 Task: Create a due date automation trigger when advanced on, 2 hours before a card is due add basic without any labels.
Action: Mouse moved to (1231, 377)
Screenshot: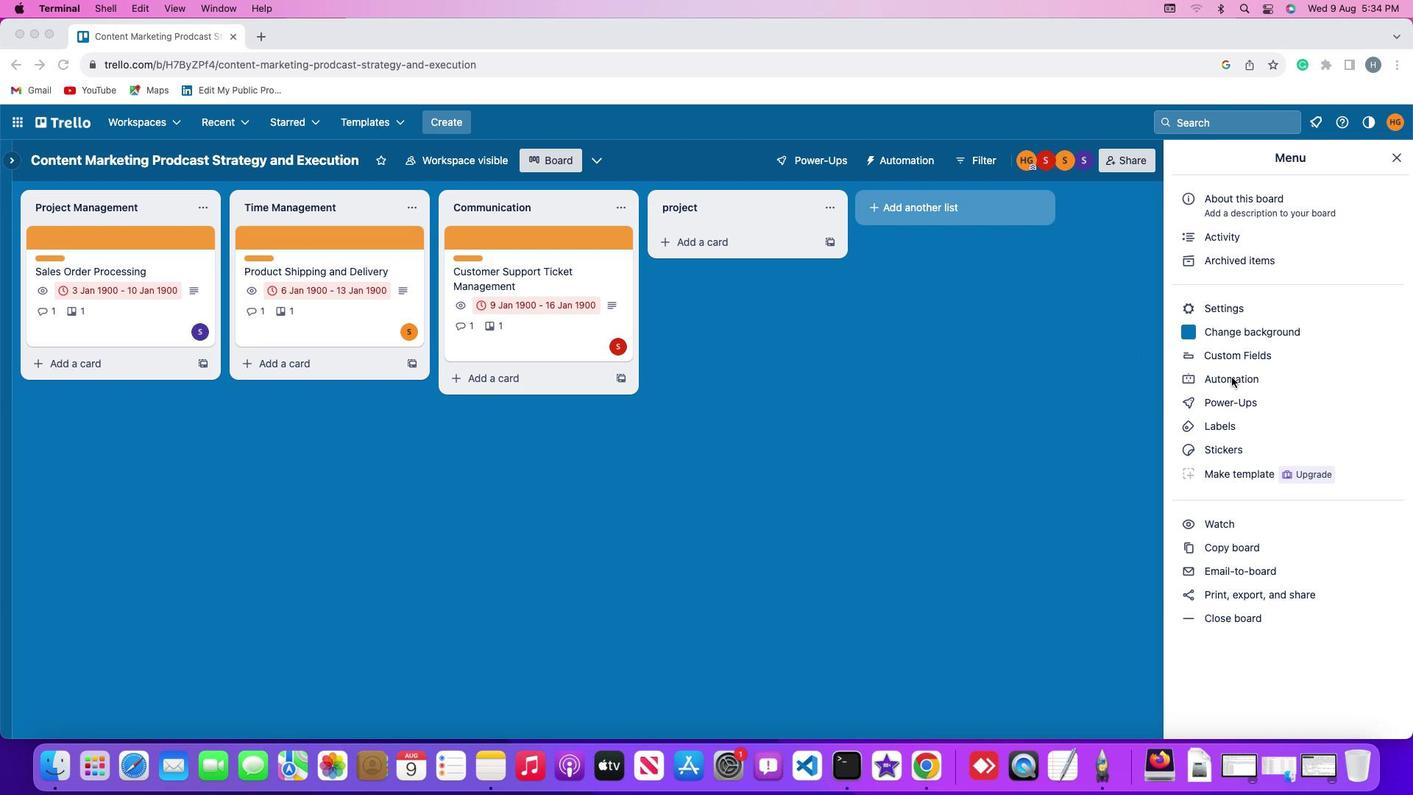 
Action: Mouse pressed left at (1231, 377)
Screenshot: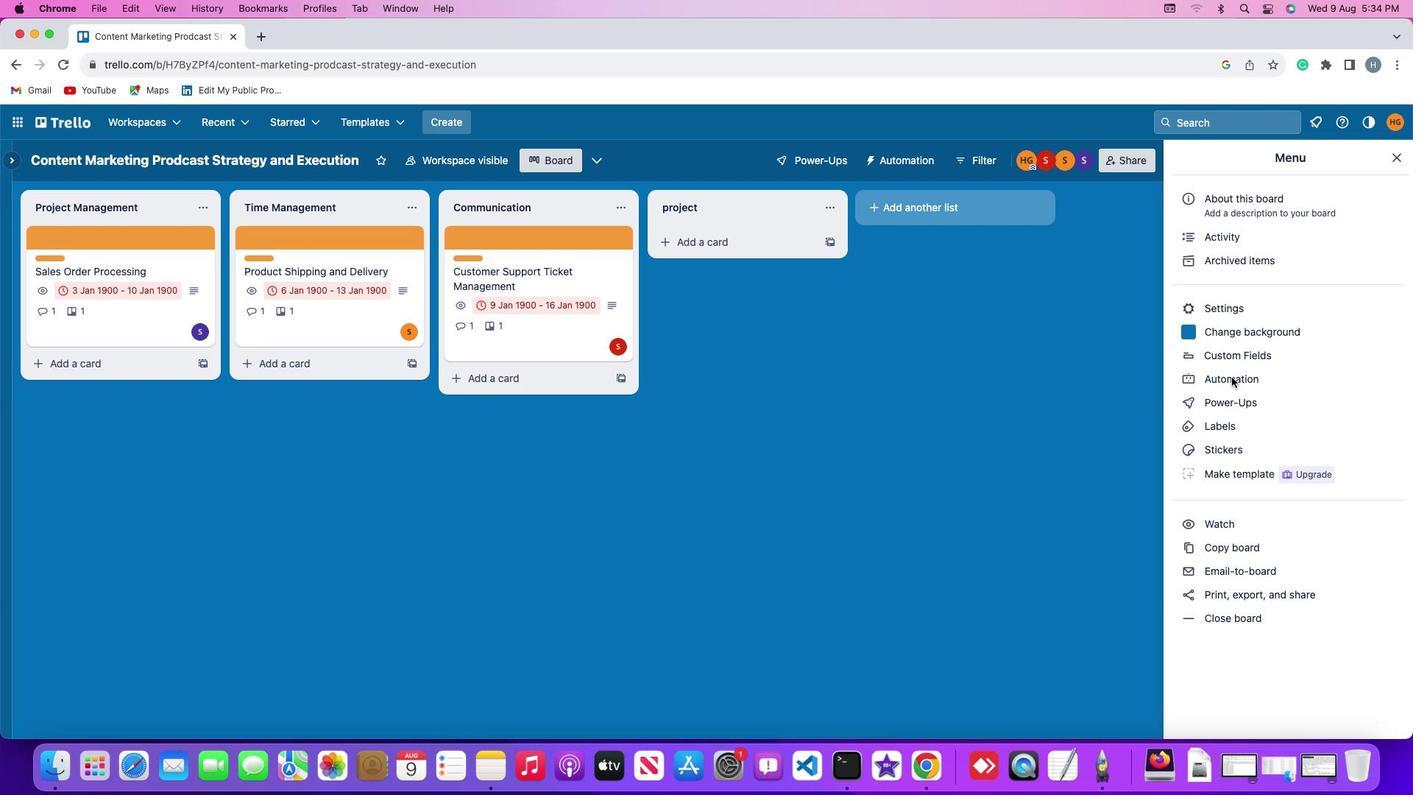 
Action: Mouse moved to (1232, 377)
Screenshot: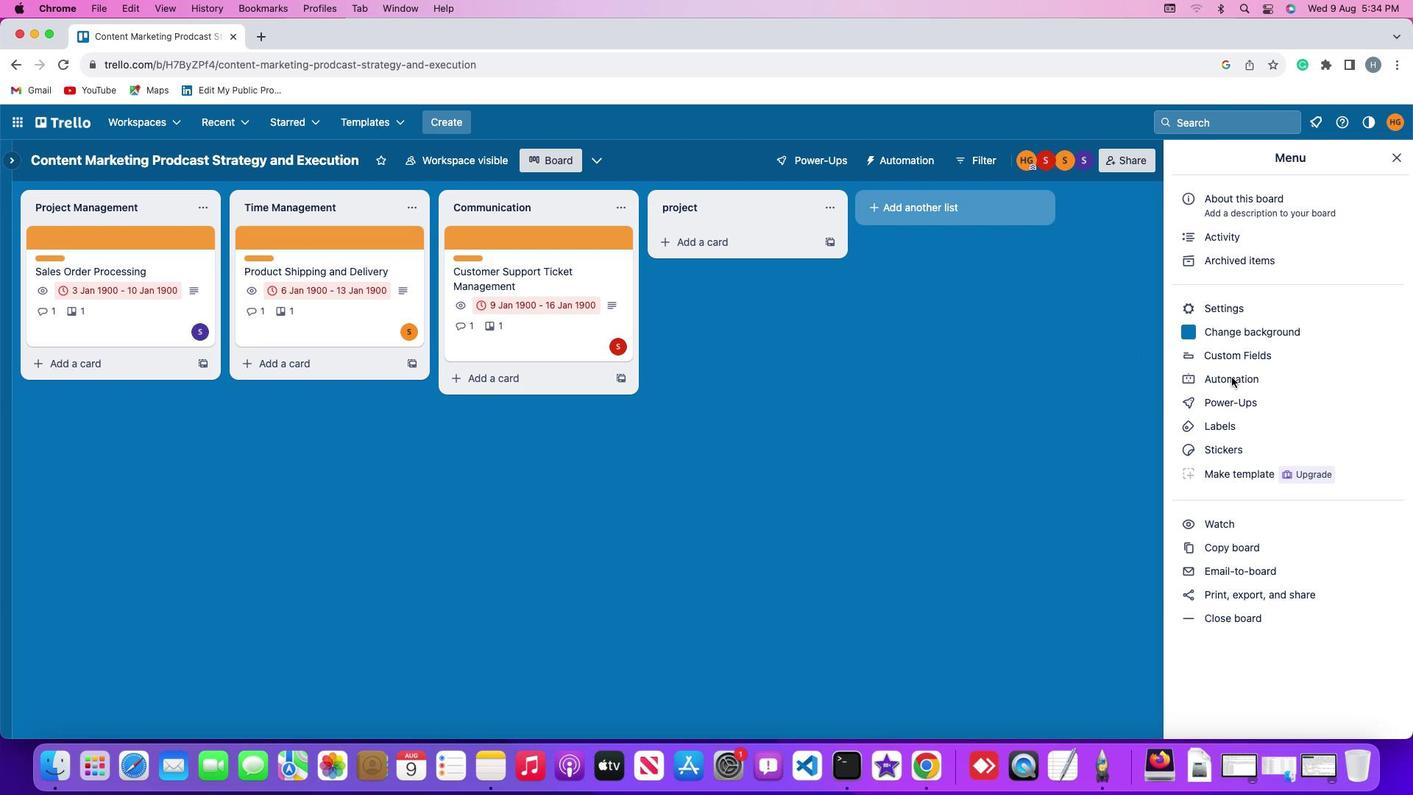 
Action: Mouse pressed left at (1232, 377)
Screenshot: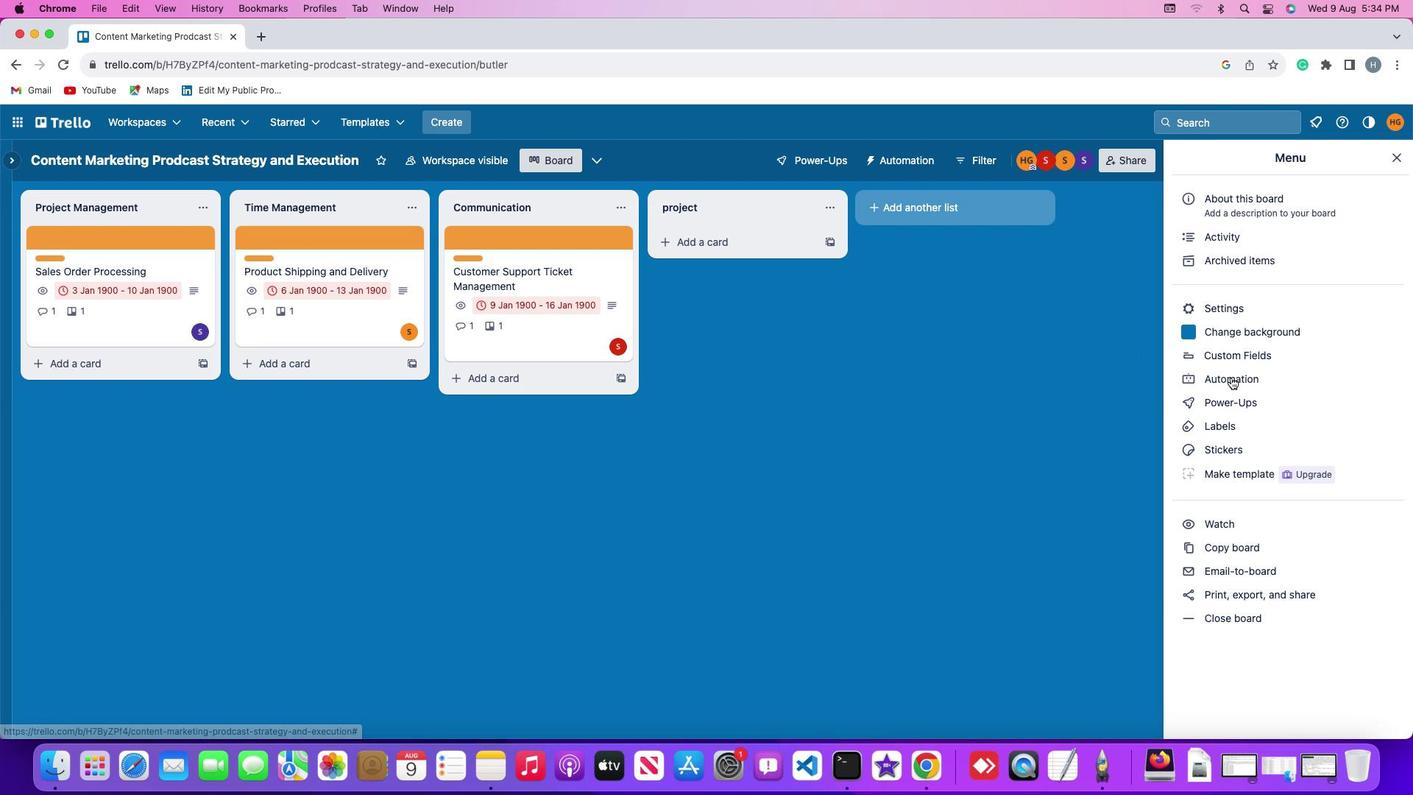 
Action: Mouse moved to (86, 351)
Screenshot: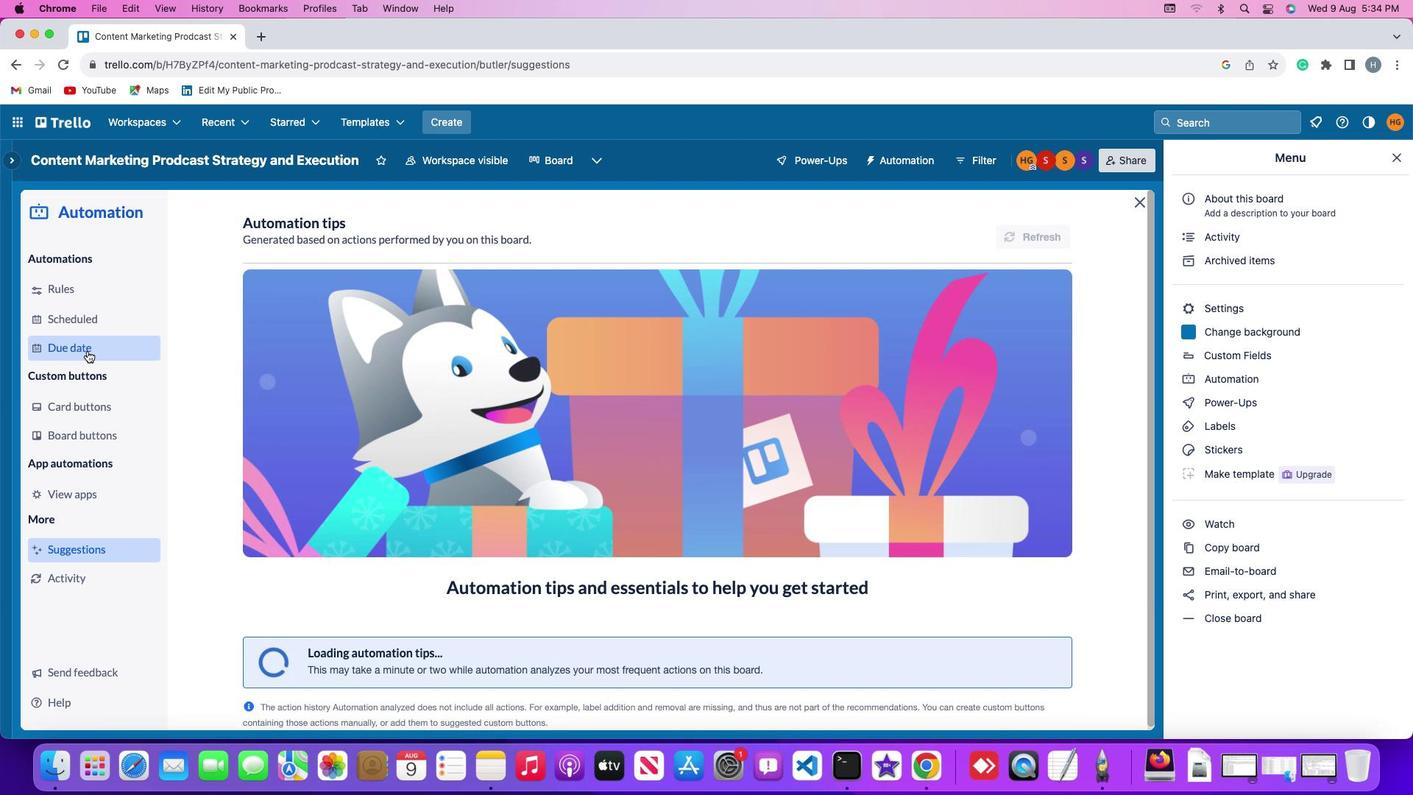 
Action: Mouse pressed left at (86, 351)
Screenshot: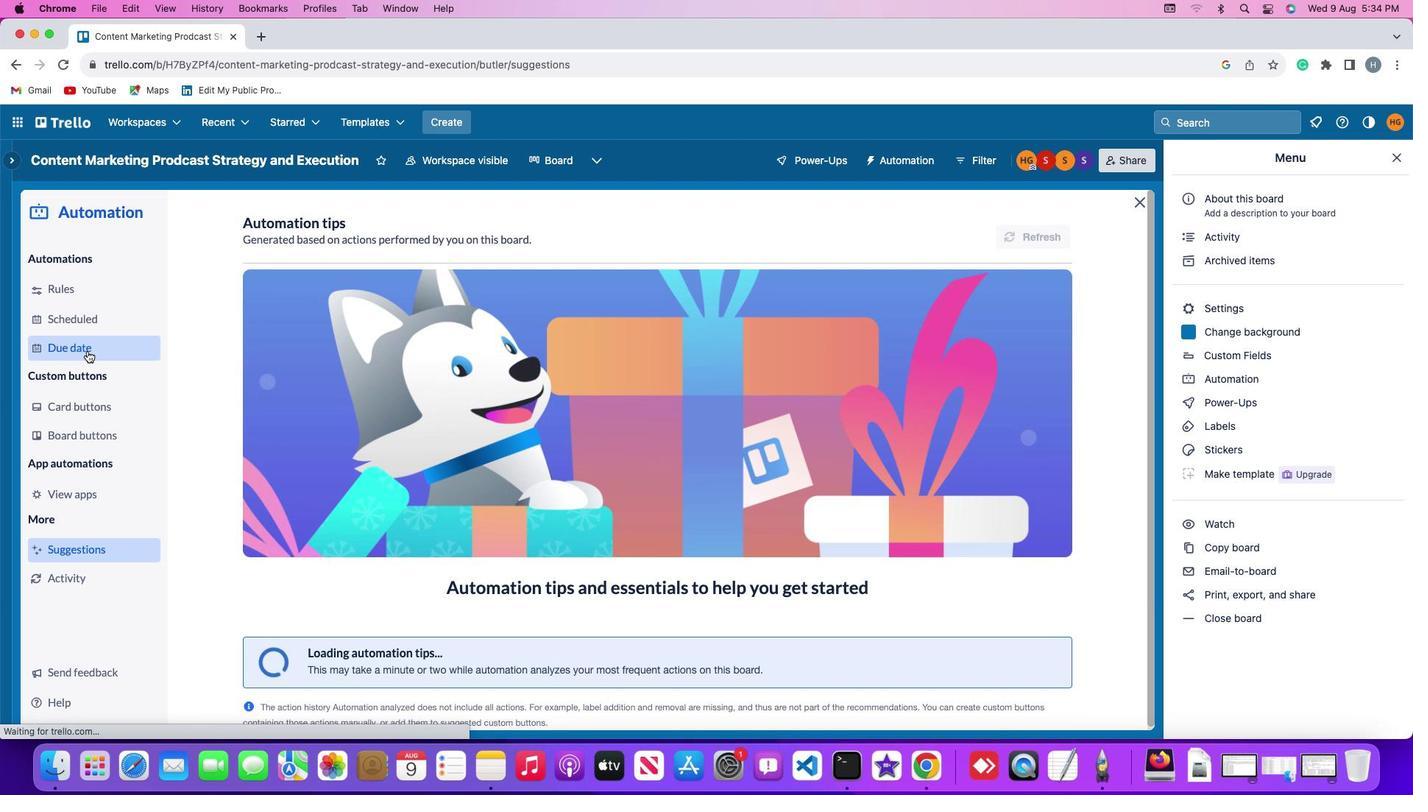 
Action: Mouse moved to (991, 223)
Screenshot: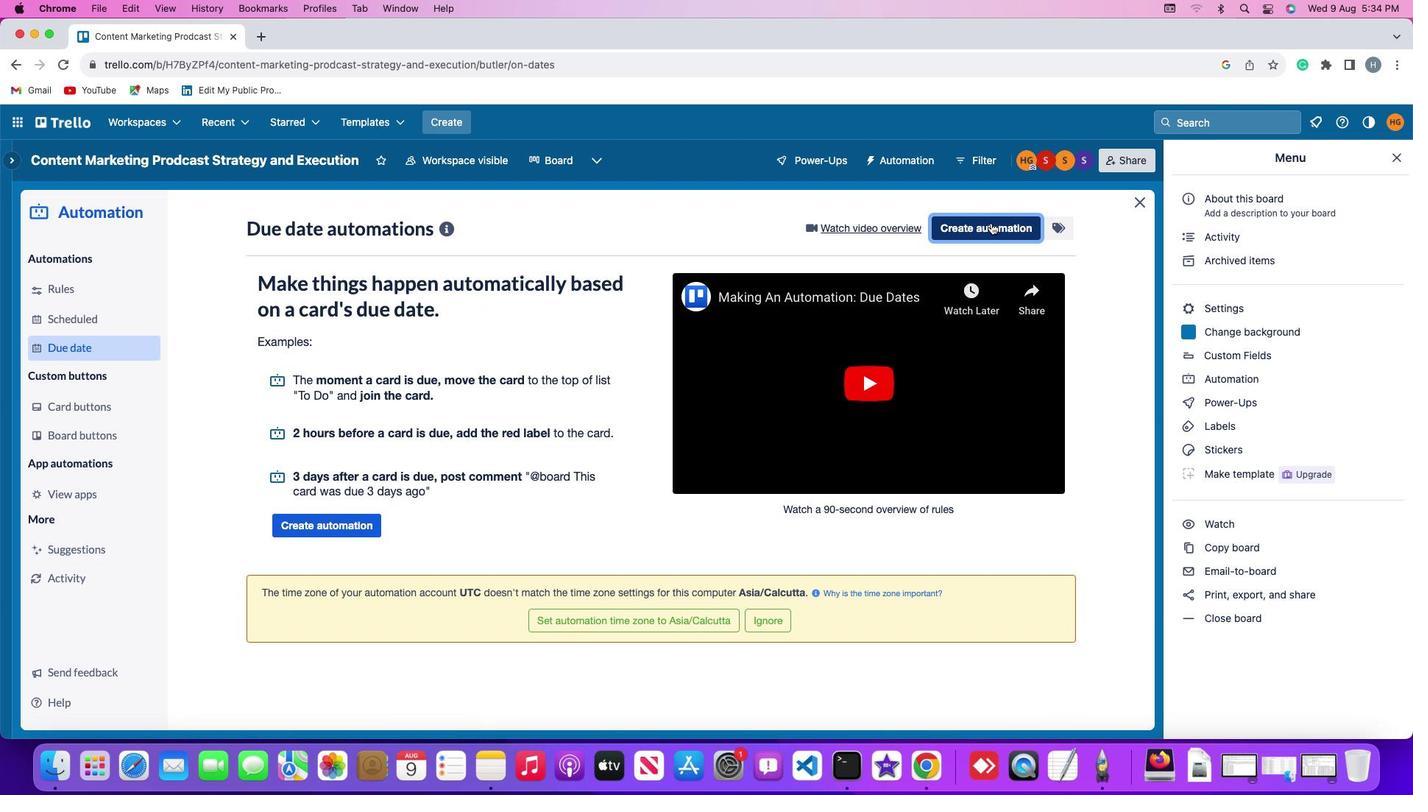 
Action: Mouse pressed left at (991, 223)
Screenshot: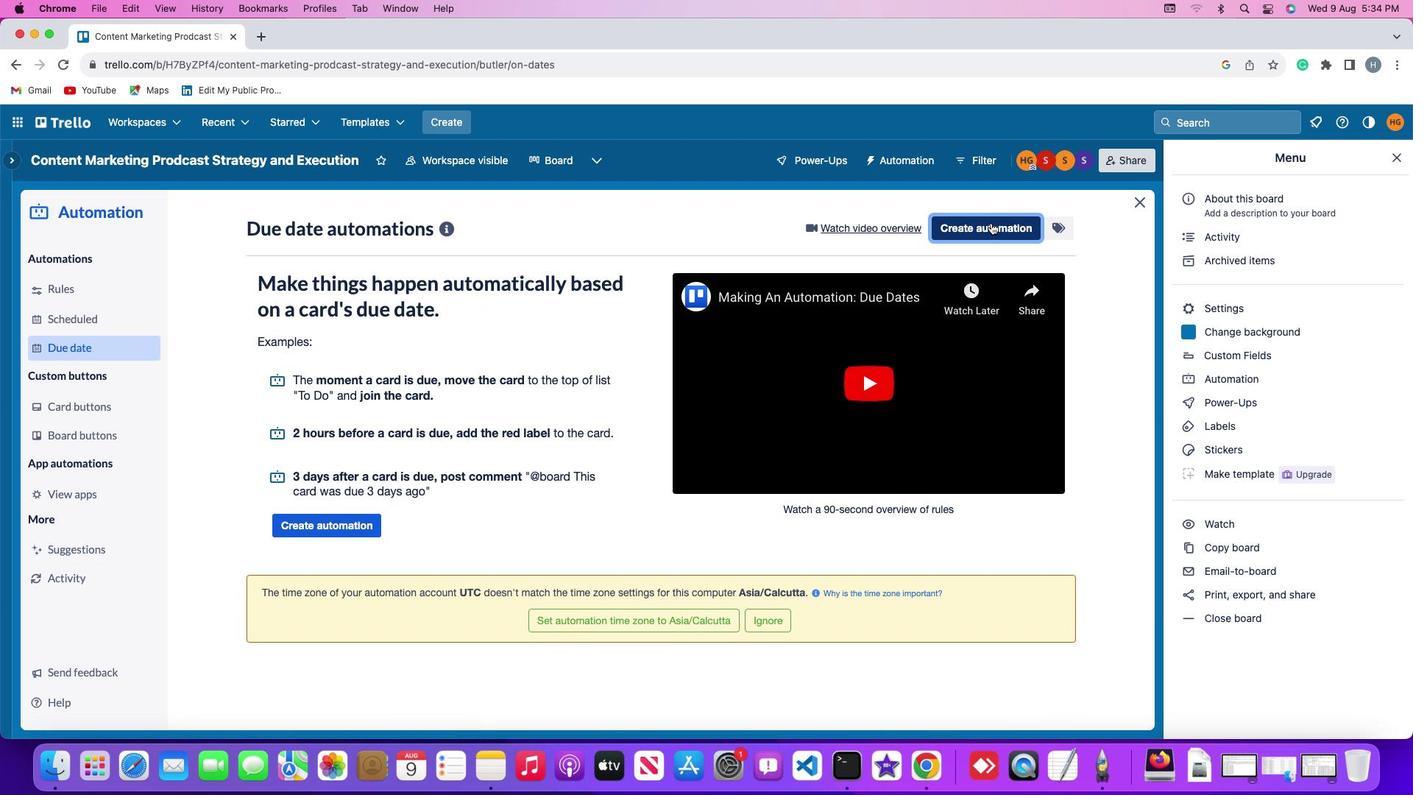 
Action: Mouse moved to (346, 369)
Screenshot: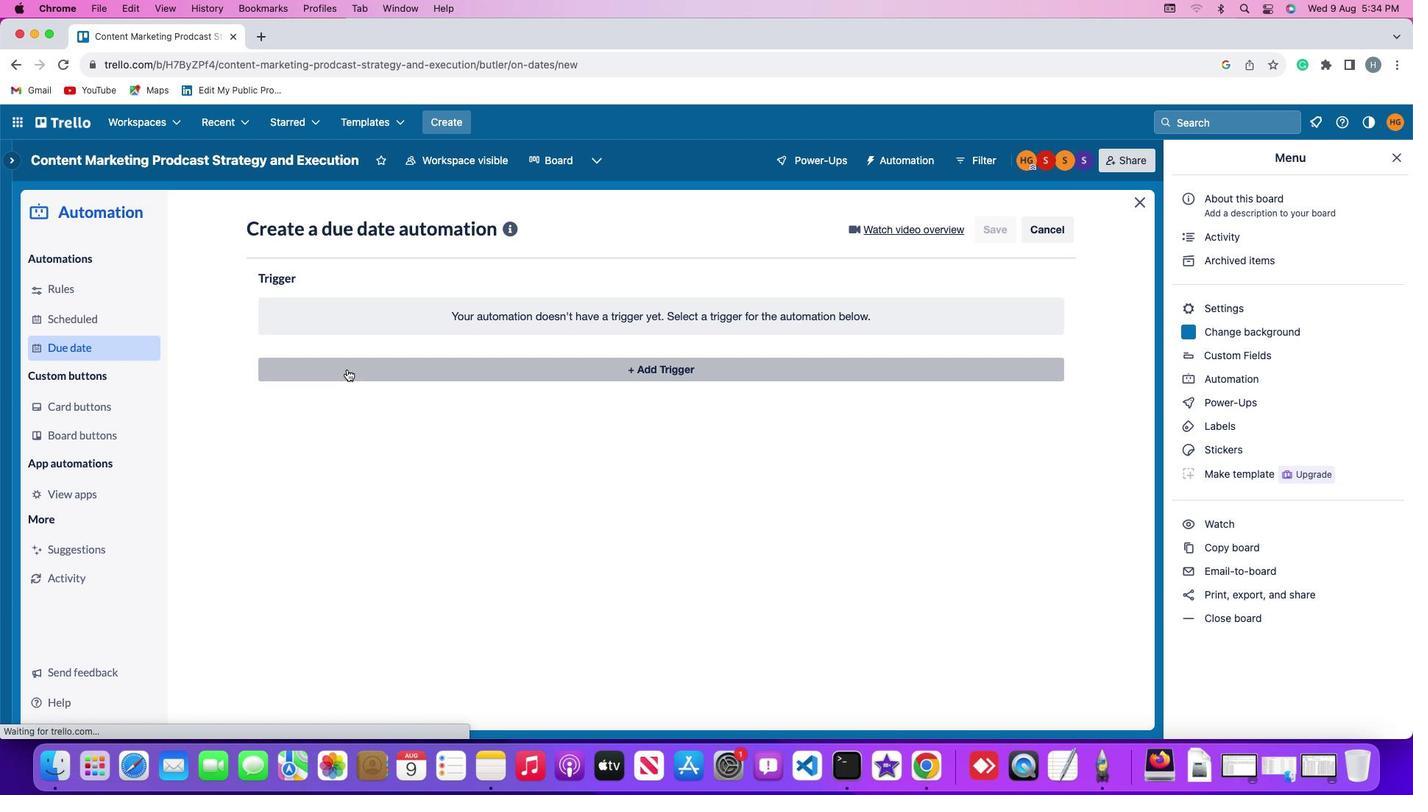 
Action: Mouse pressed left at (346, 369)
Screenshot: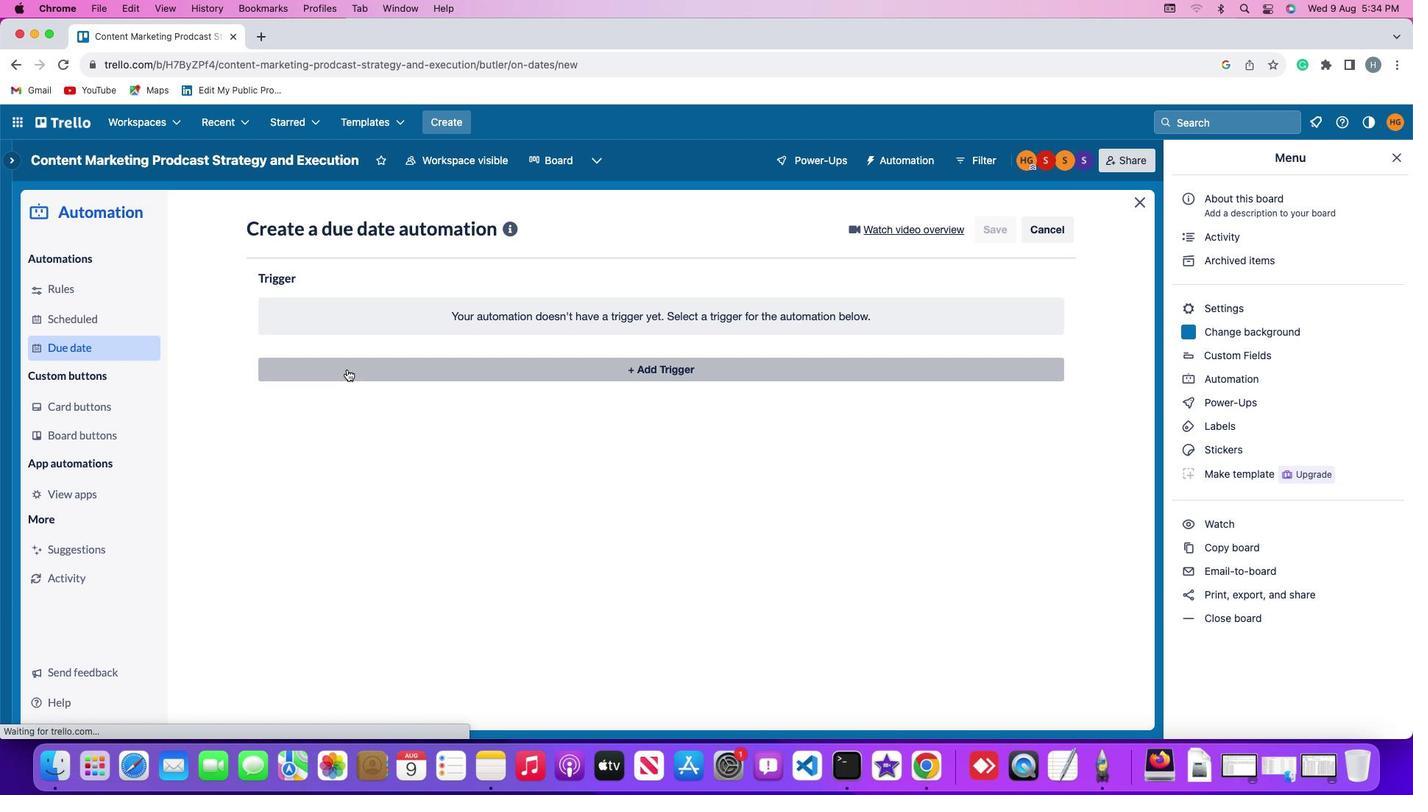 
Action: Mouse moved to (284, 601)
Screenshot: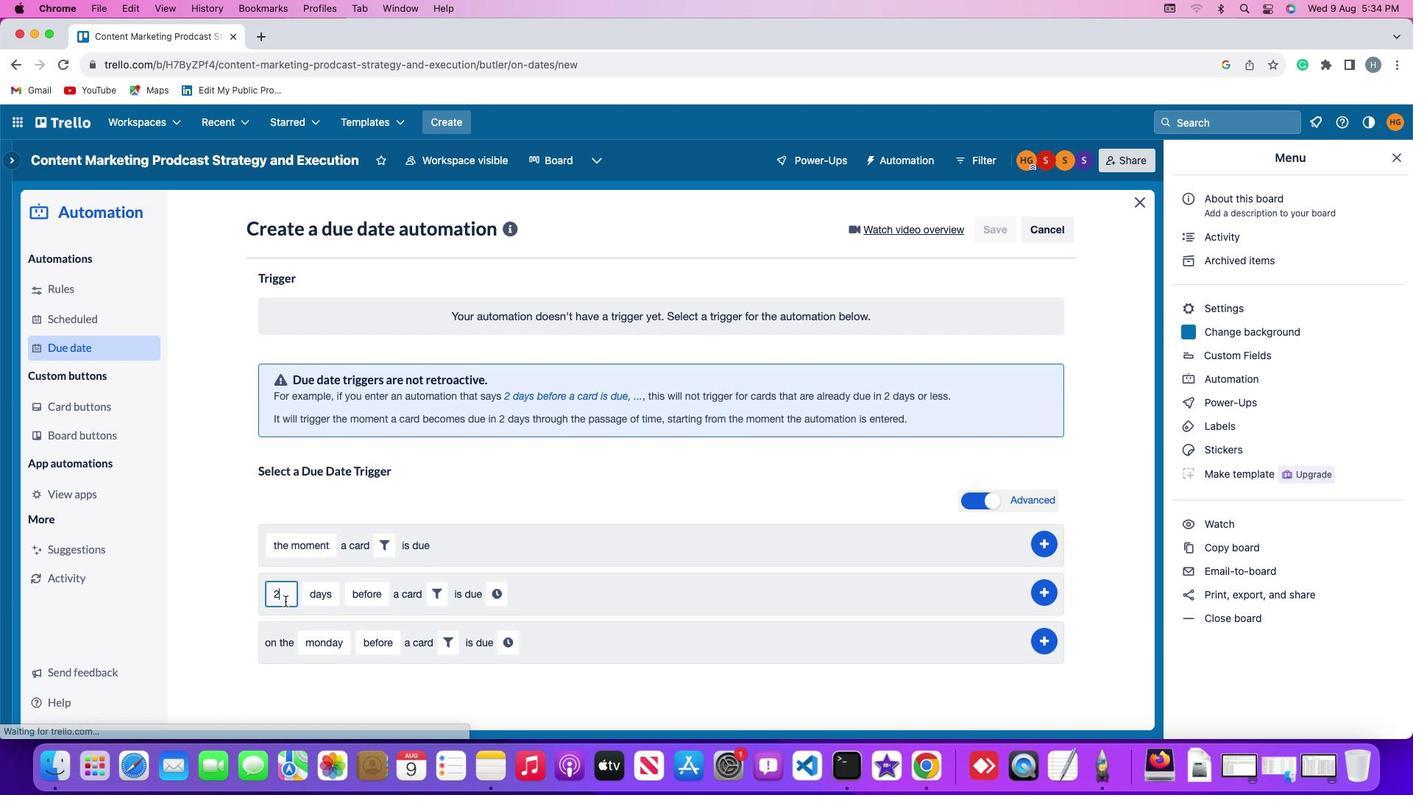 
Action: Mouse pressed left at (284, 601)
Screenshot: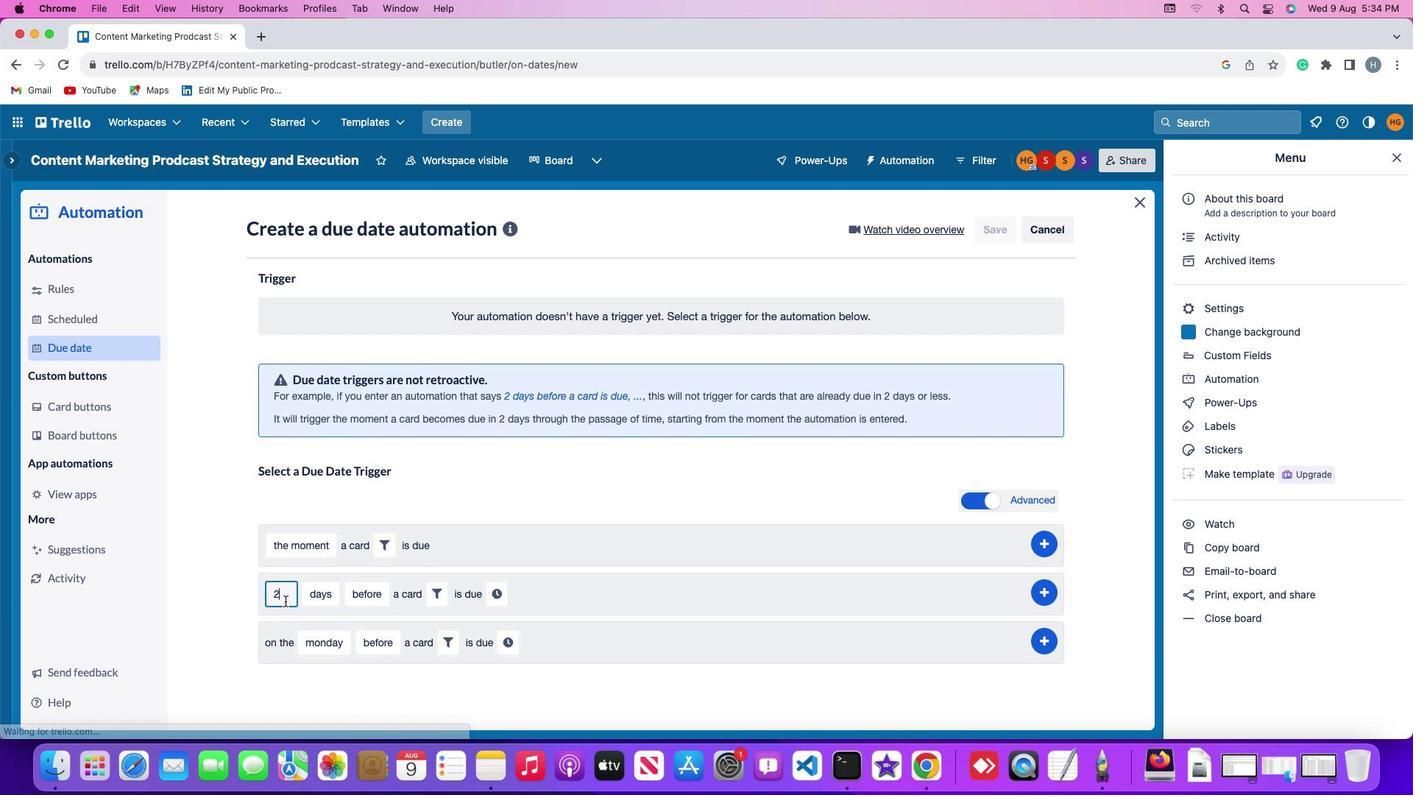 
Action: Mouse moved to (301, 583)
Screenshot: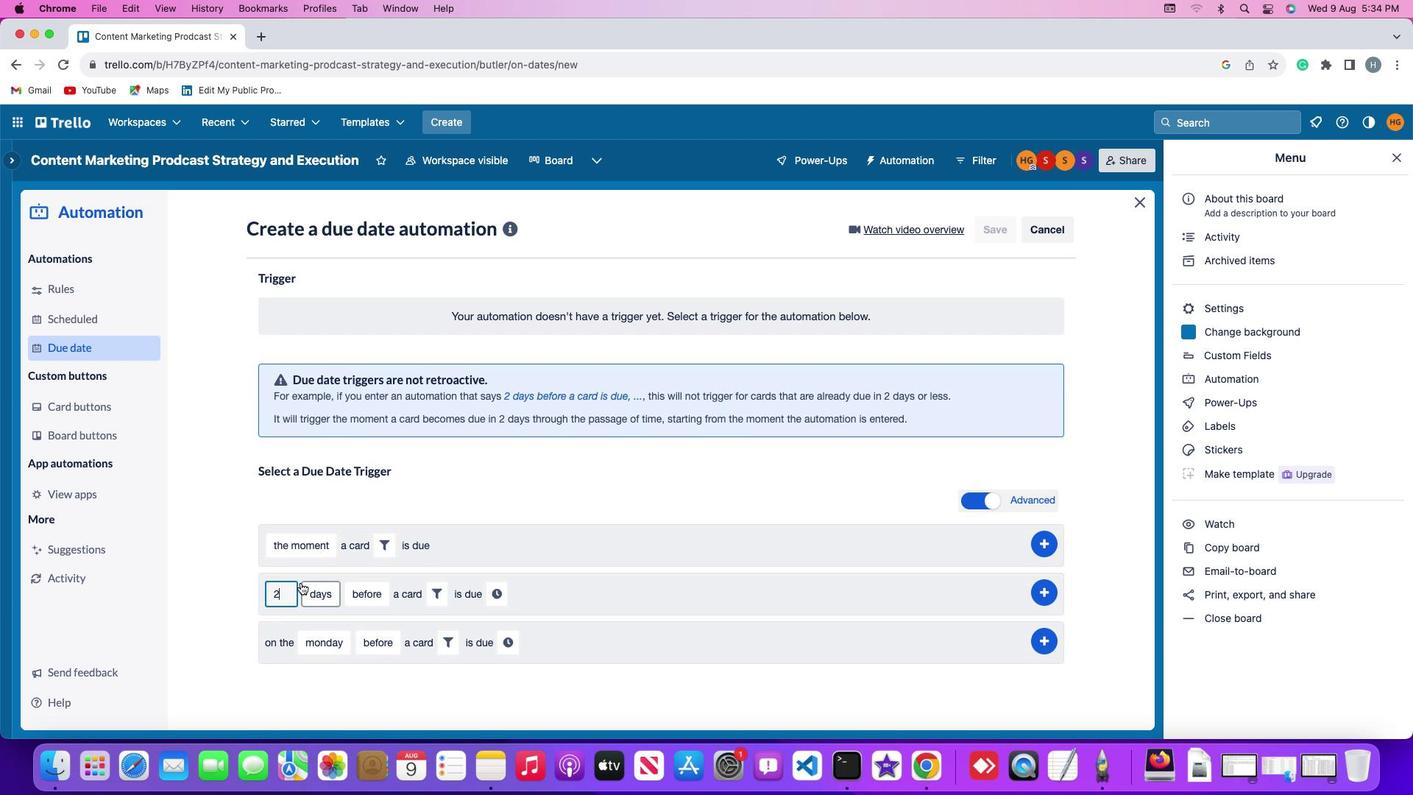 
Action: Key pressed Key.backspace
Screenshot: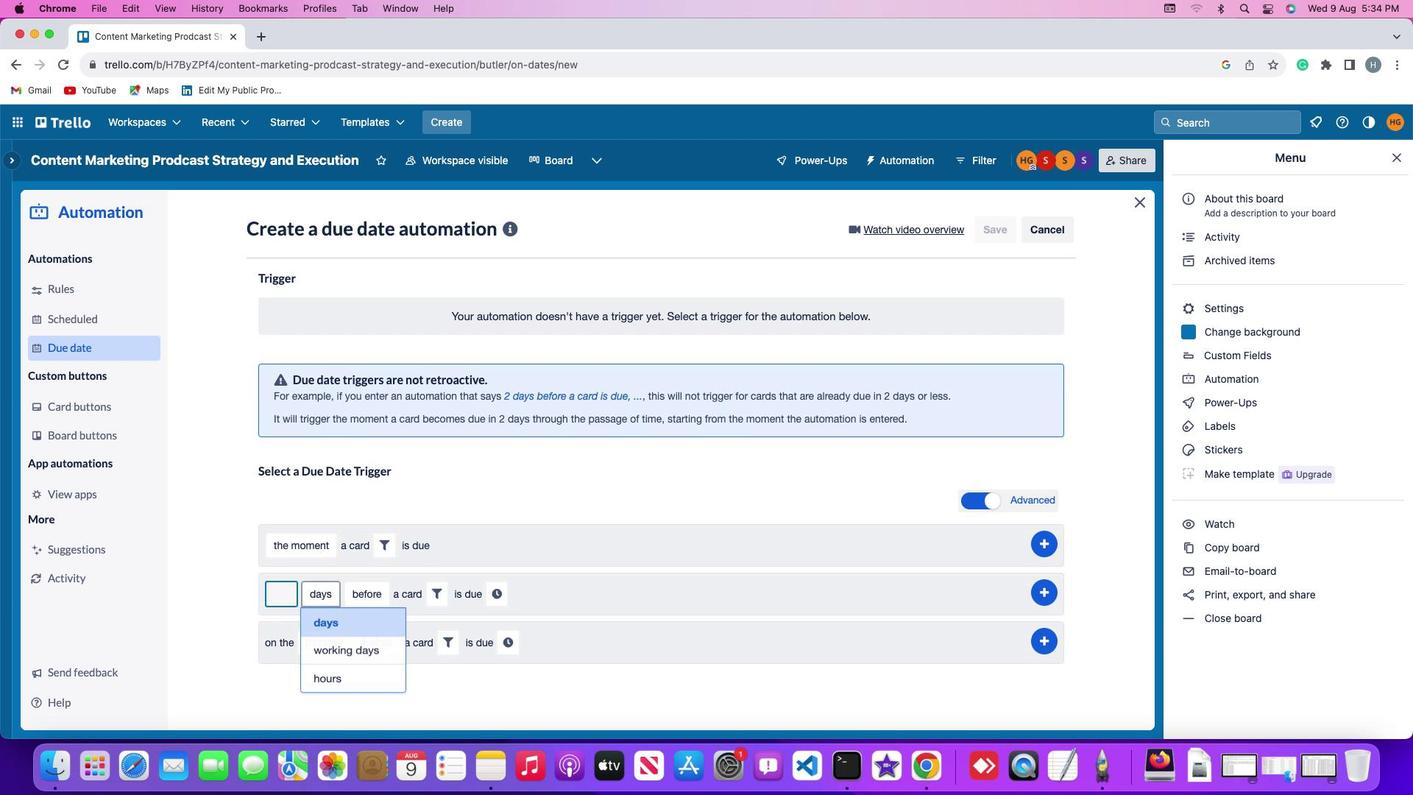 
Action: Mouse moved to (301, 583)
Screenshot: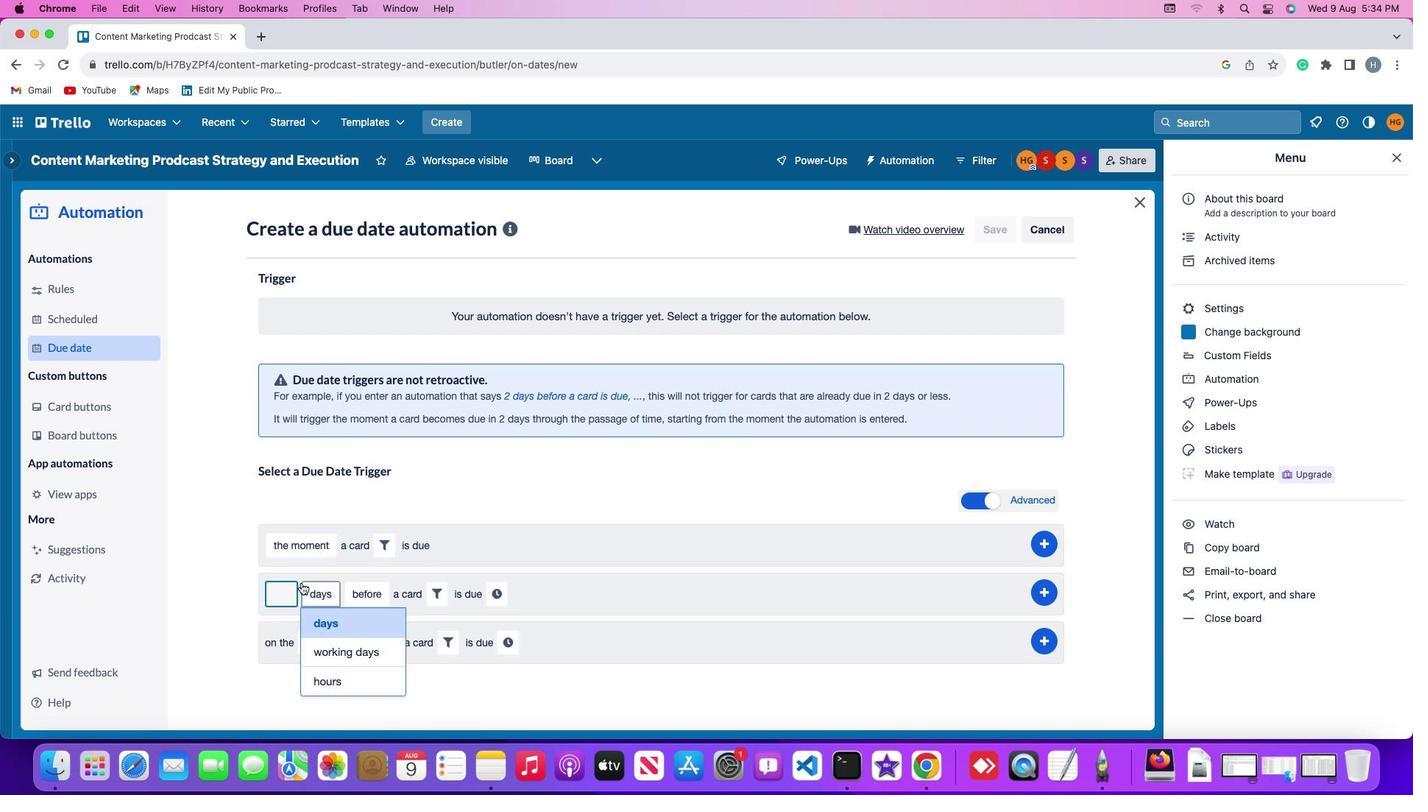 
Action: Key pressed '2'
Screenshot: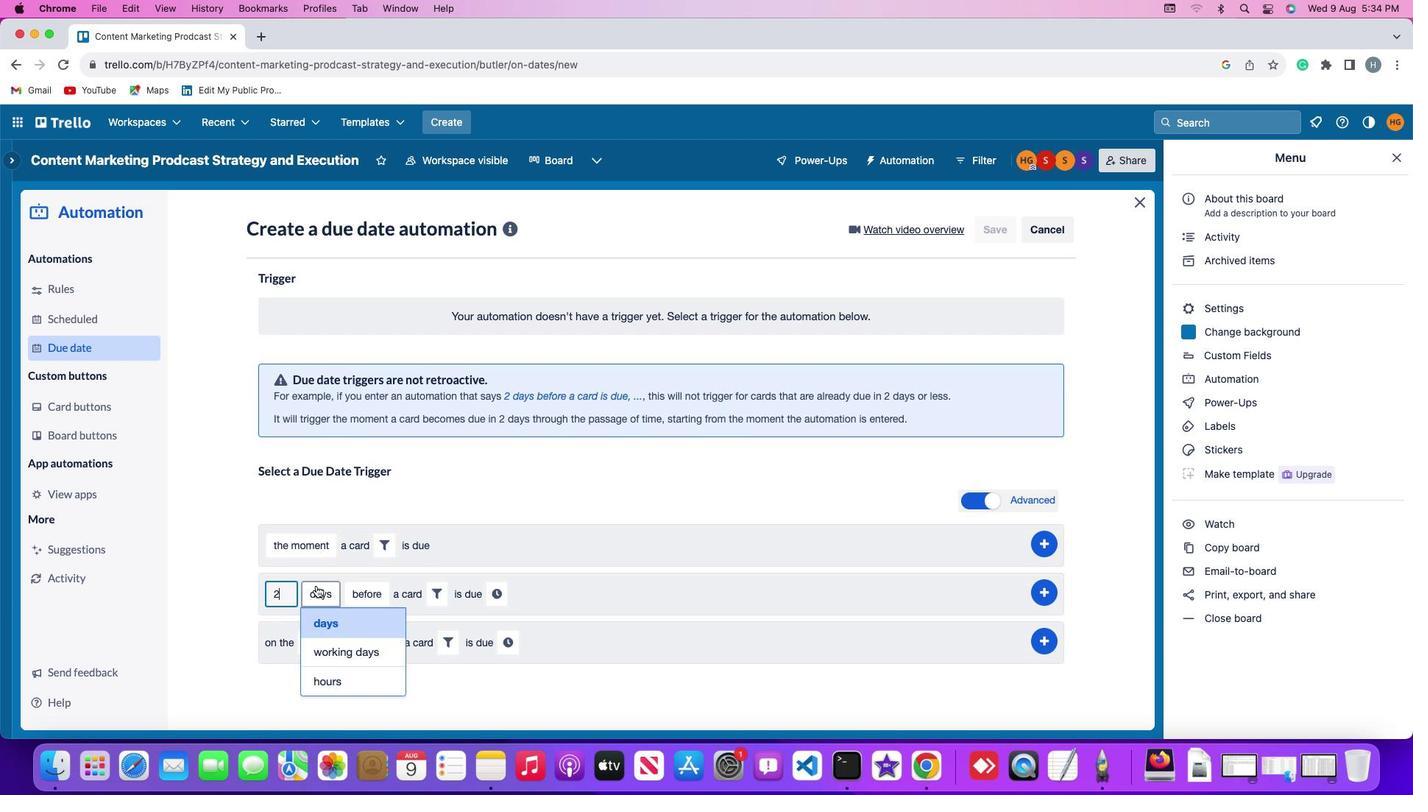 
Action: Mouse moved to (334, 684)
Screenshot: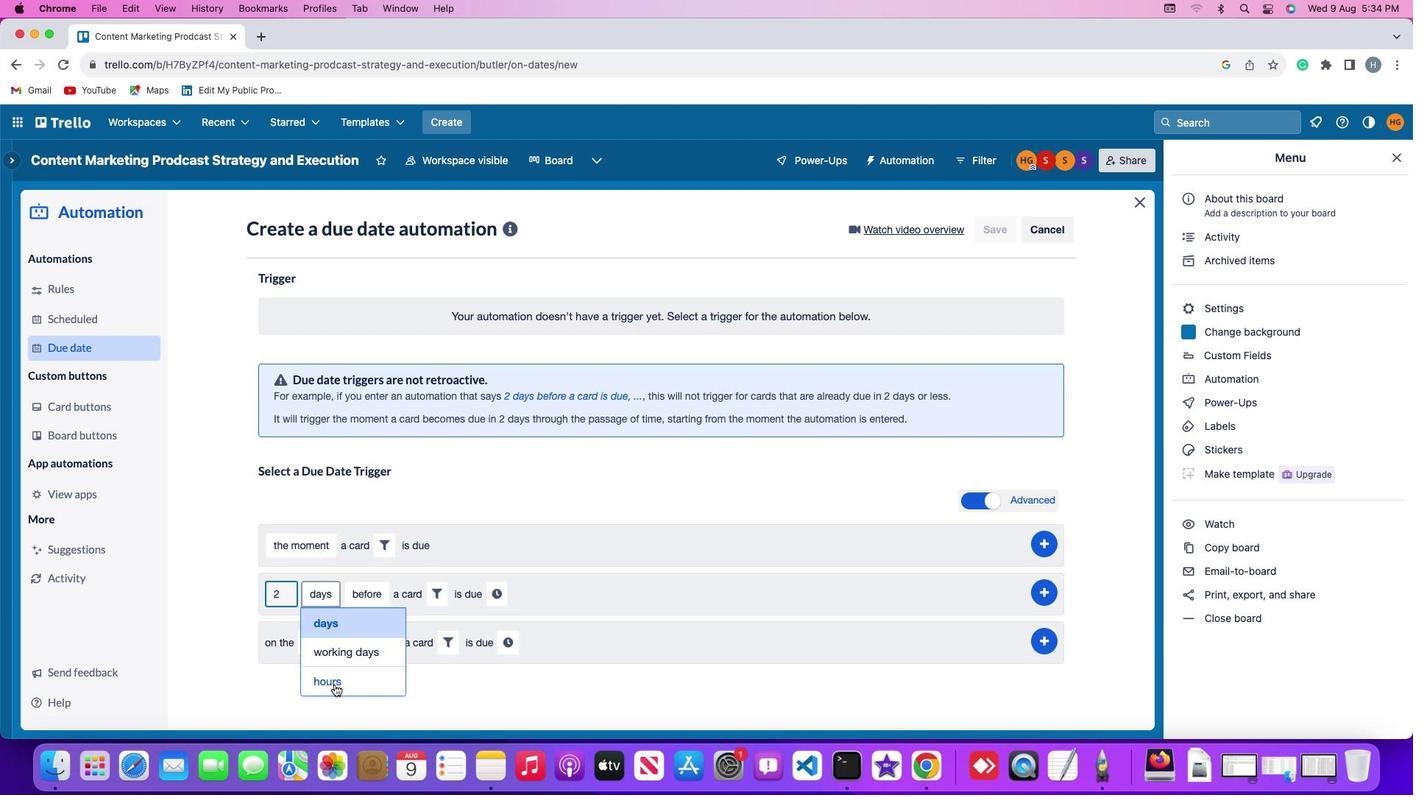 
Action: Mouse pressed left at (334, 684)
Screenshot: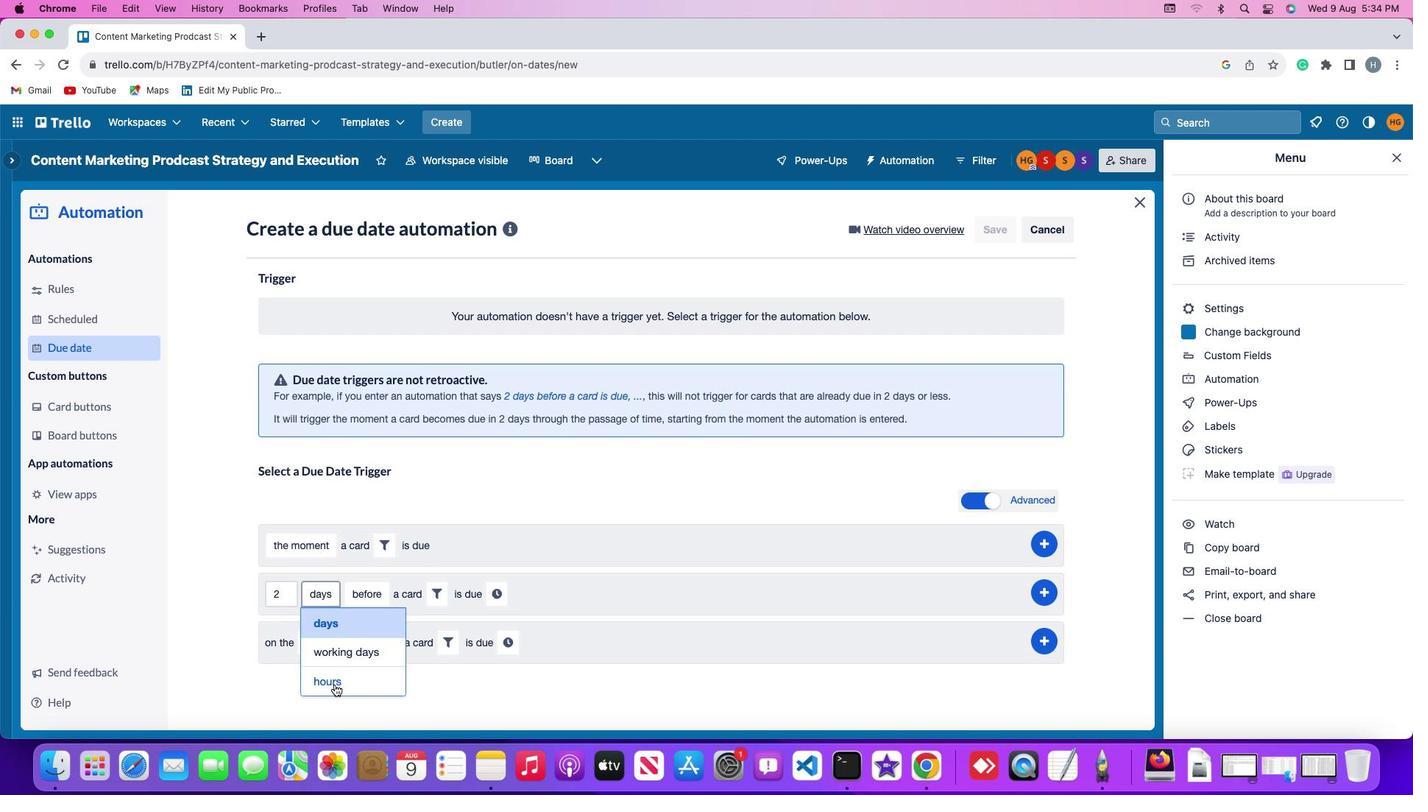 
Action: Mouse moved to (376, 592)
Screenshot: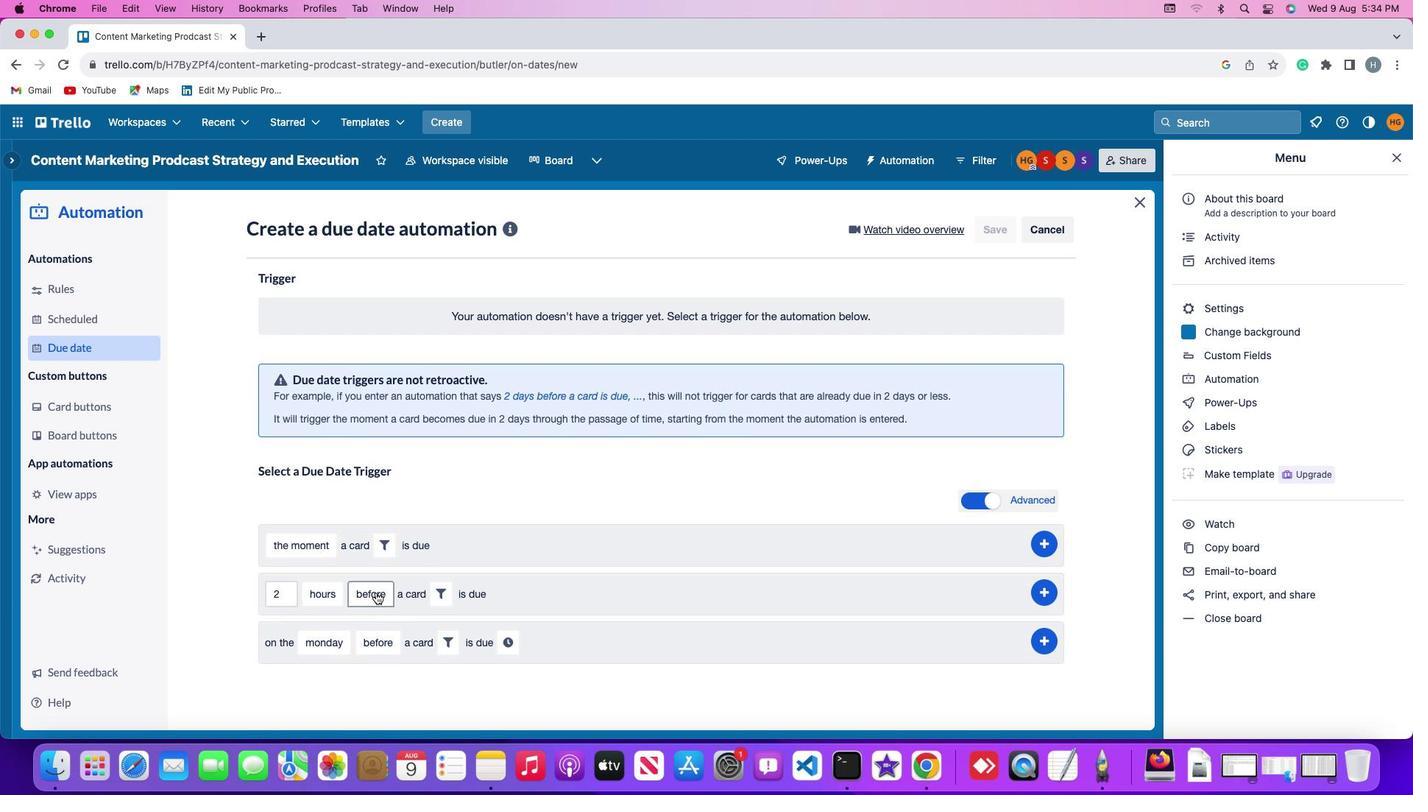 
Action: Mouse pressed left at (376, 592)
Screenshot: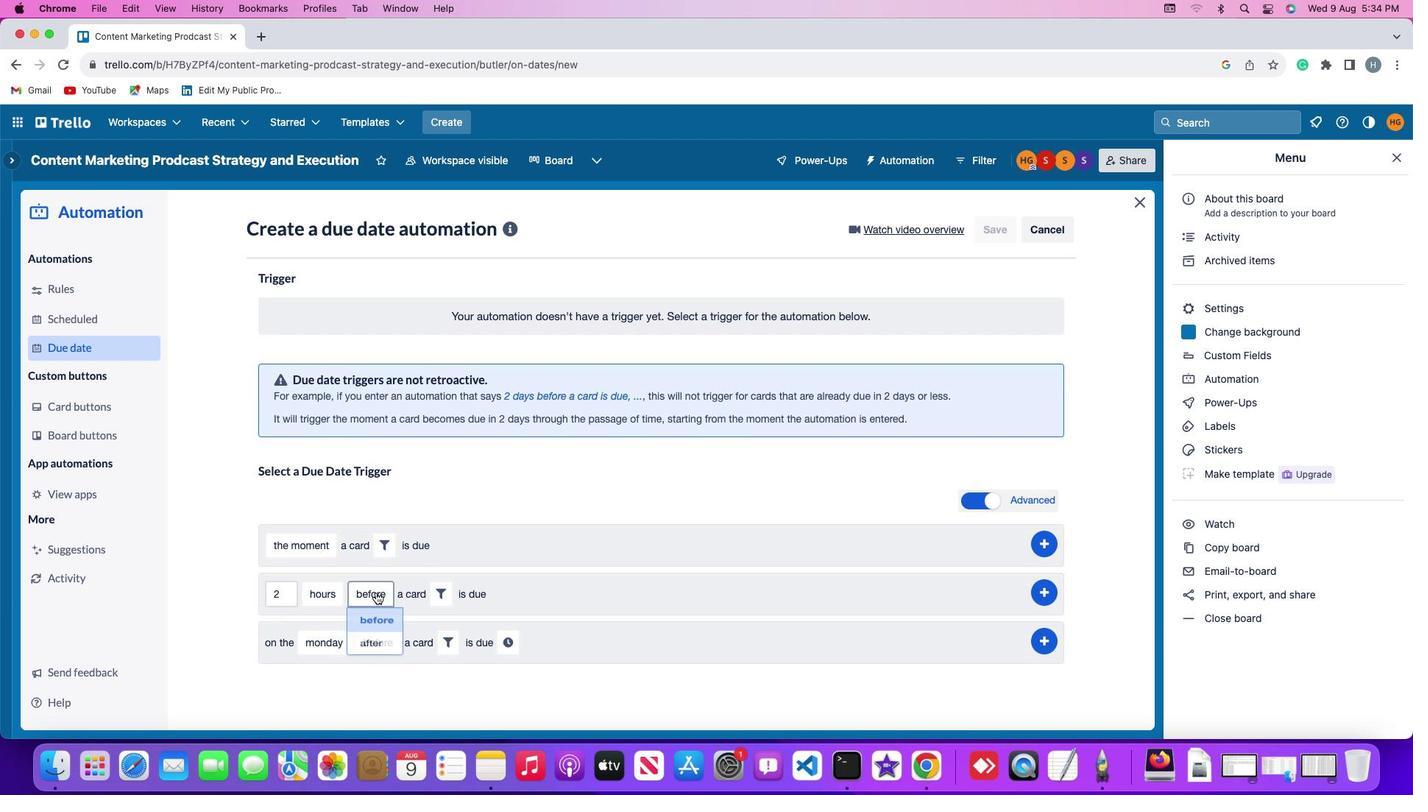 
Action: Mouse moved to (380, 625)
Screenshot: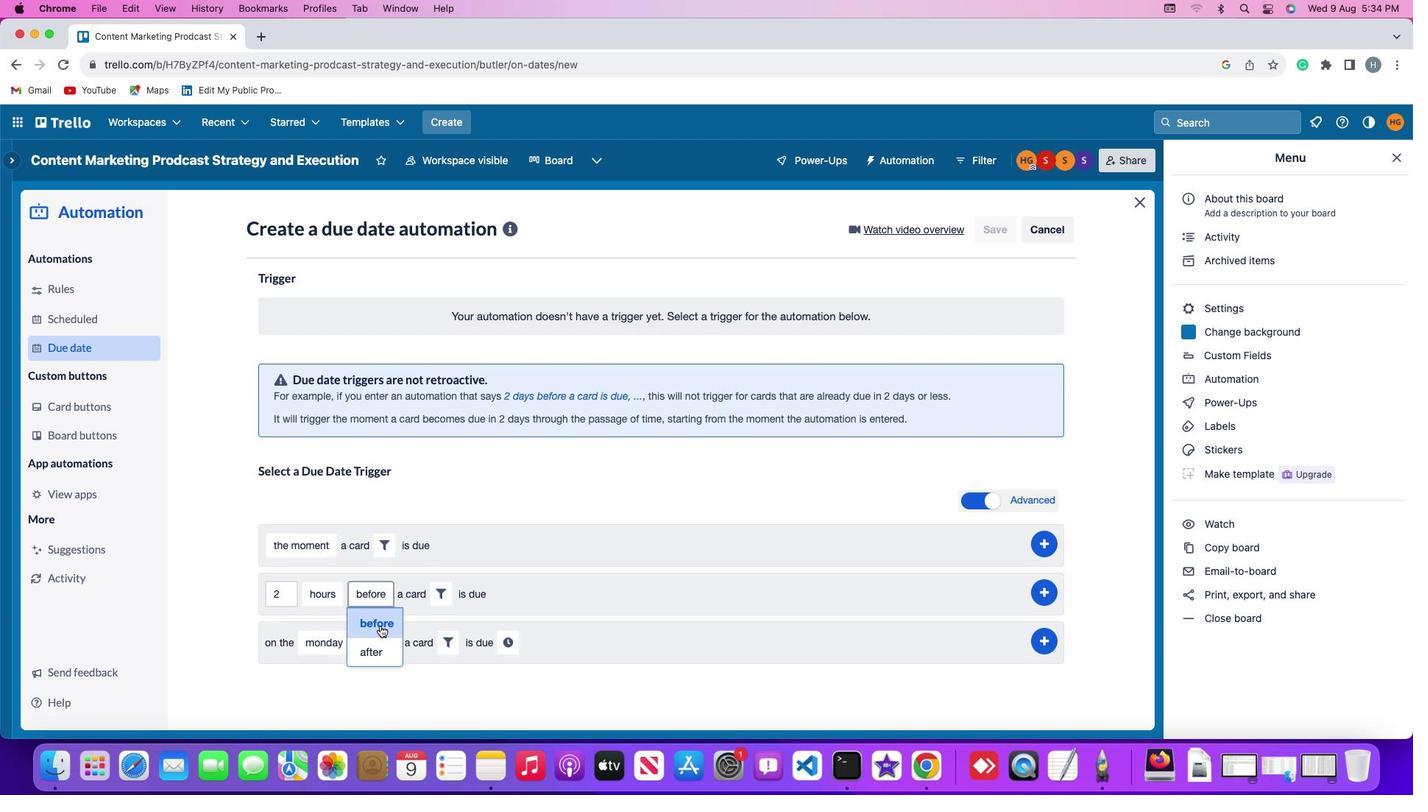 
Action: Mouse pressed left at (380, 625)
Screenshot: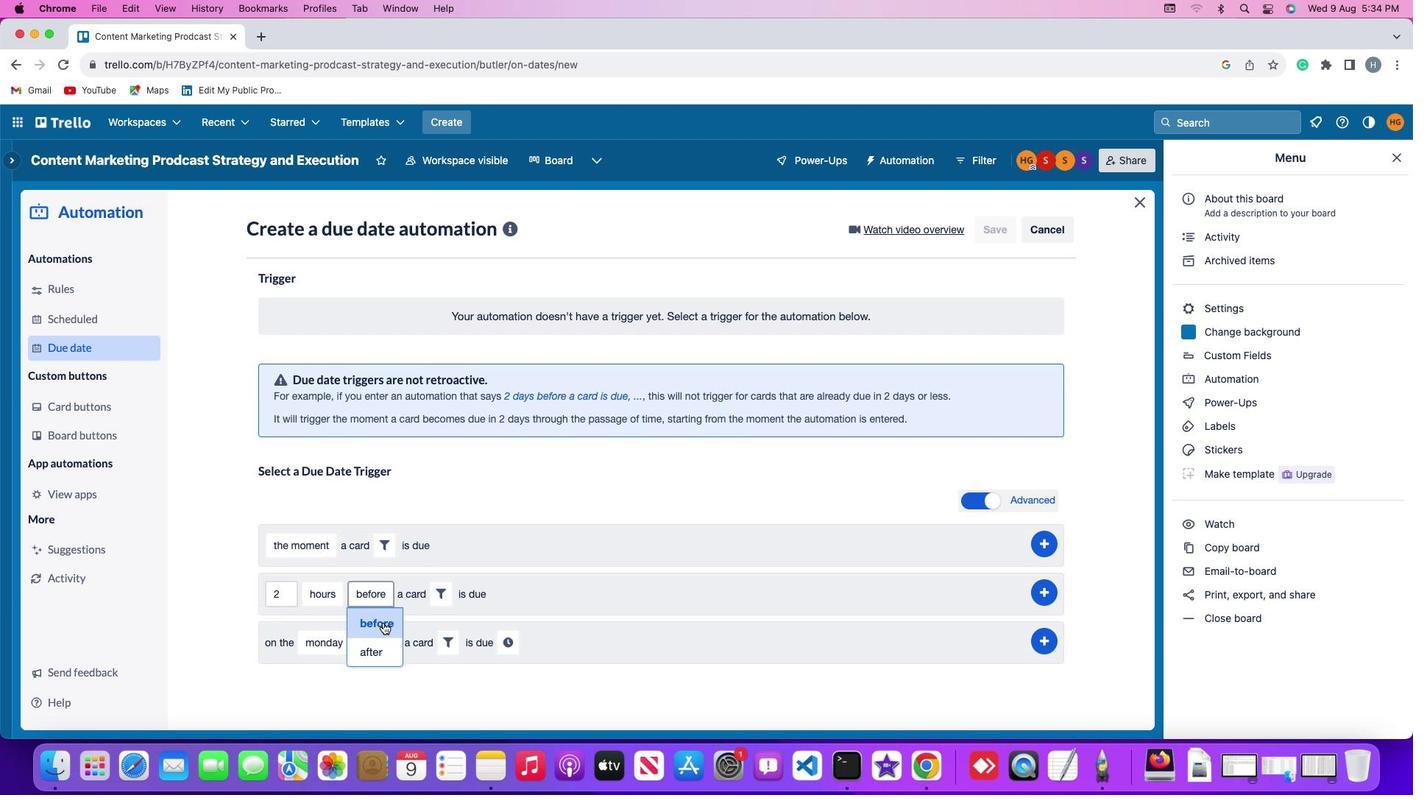 
Action: Mouse moved to (439, 594)
Screenshot: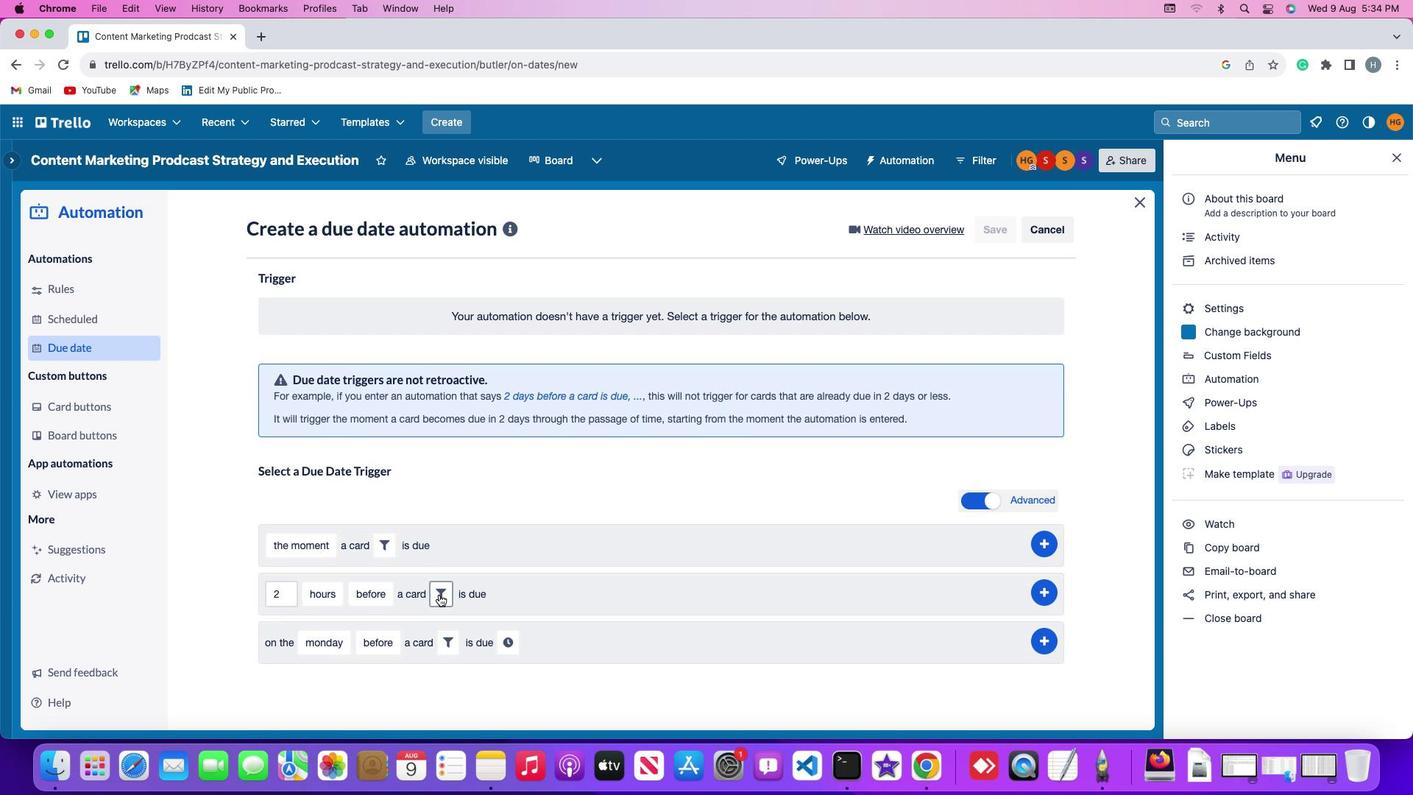 
Action: Mouse pressed left at (439, 594)
Screenshot: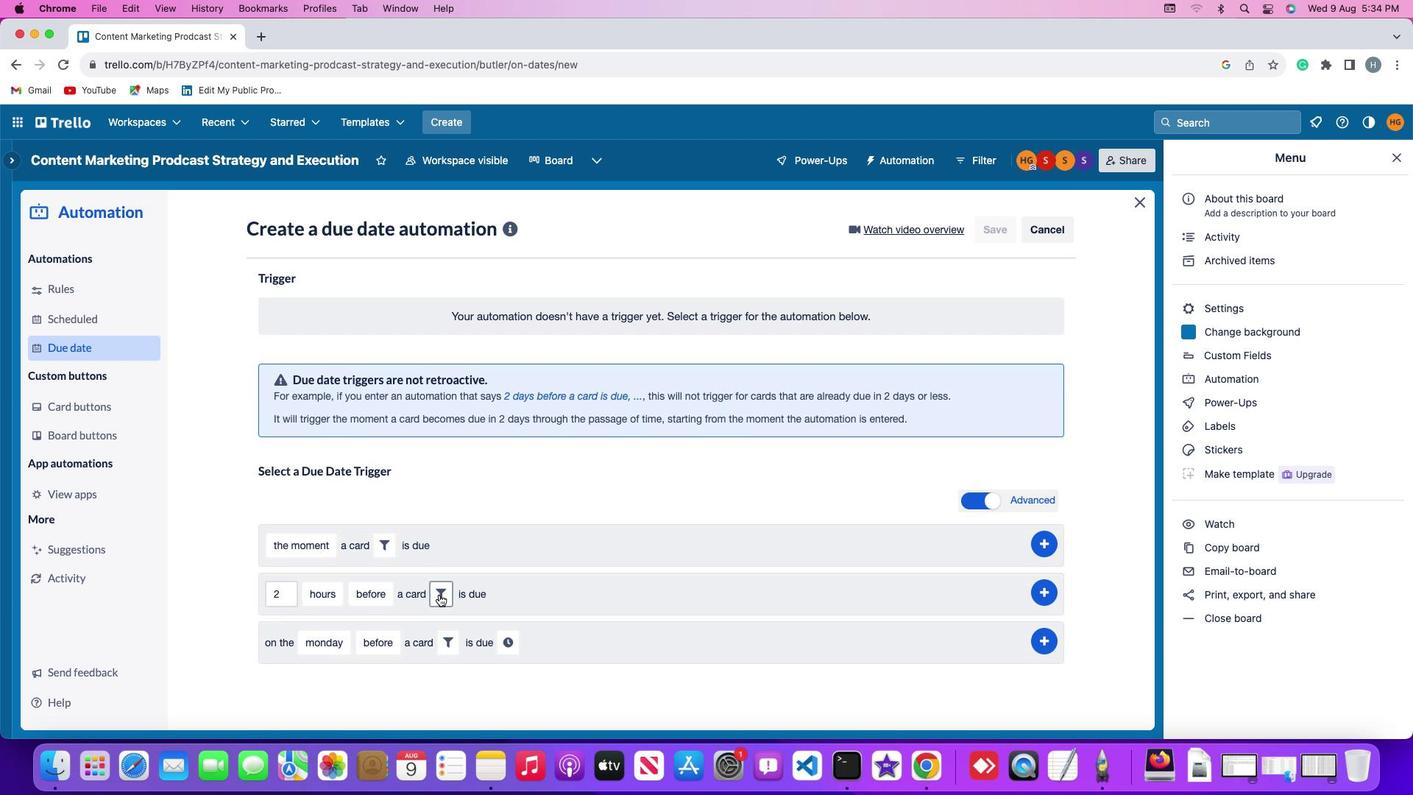 
Action: Mouse moved to (405, 670)
Screenshot: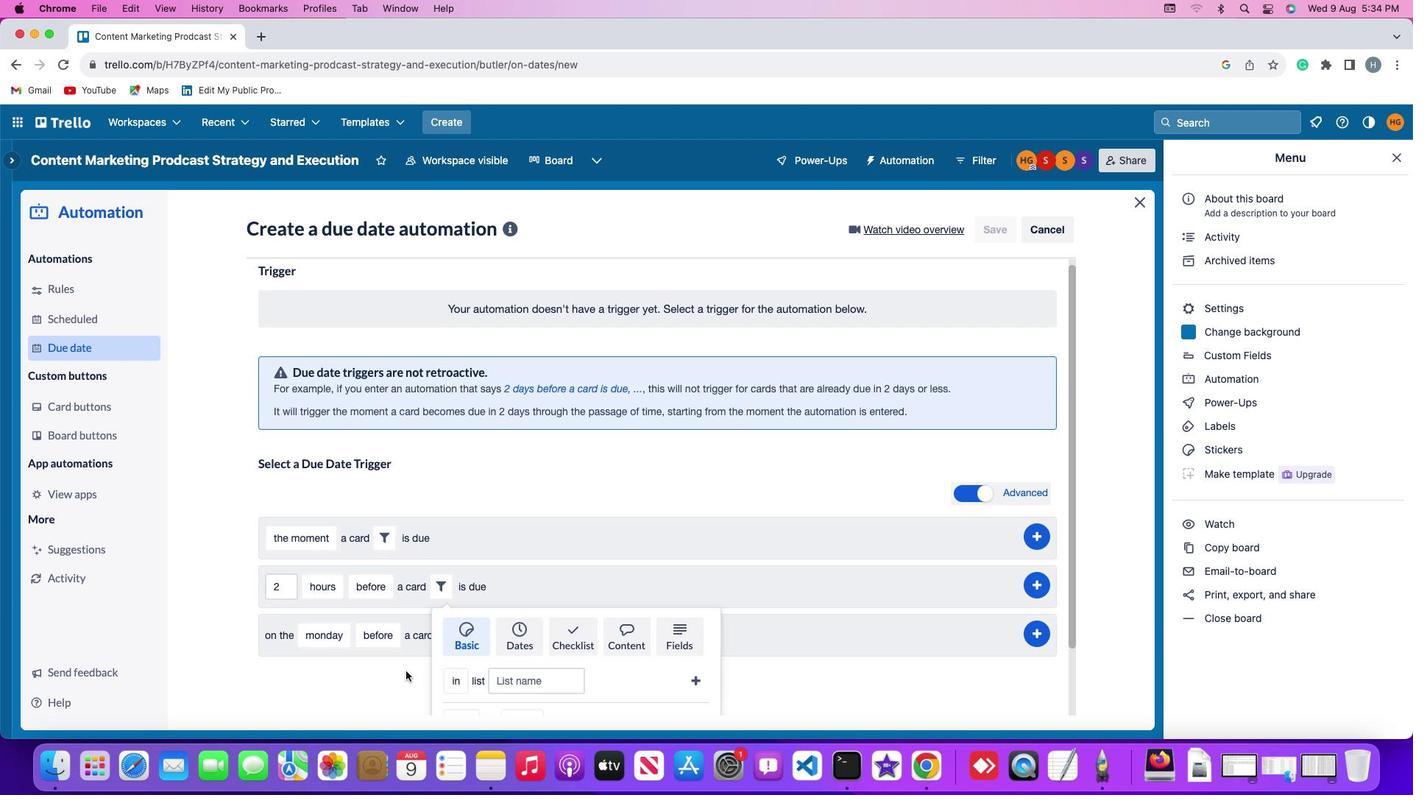 
Action: Mouse scrolled (405, 670) with delta (0, 0)
Screenshot: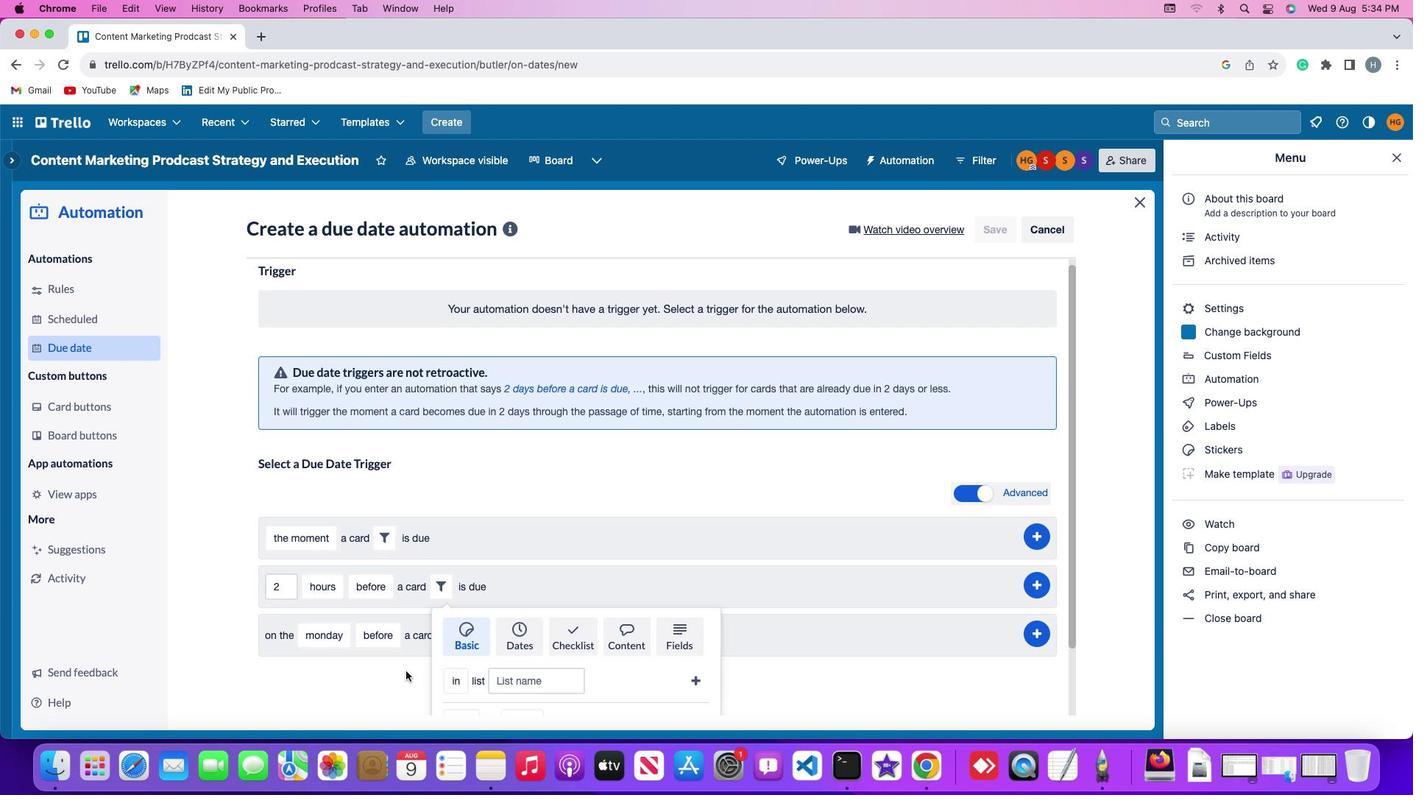 
Action: Mouse scrolled (405, 670) with delta (0, 0)
Screenshot: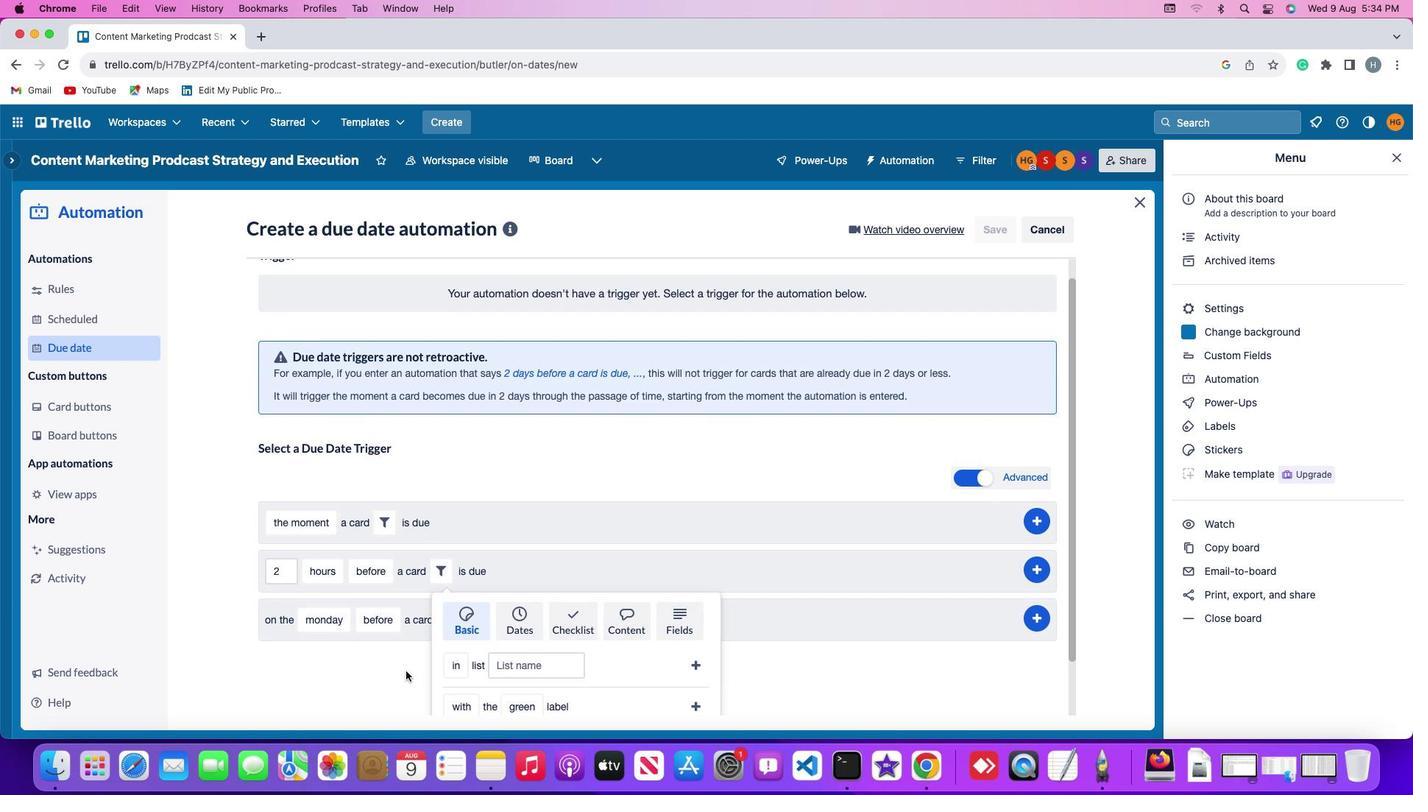 
Action: Mouse scrolled (405, 670) with delta (0, -2)
Screenshot: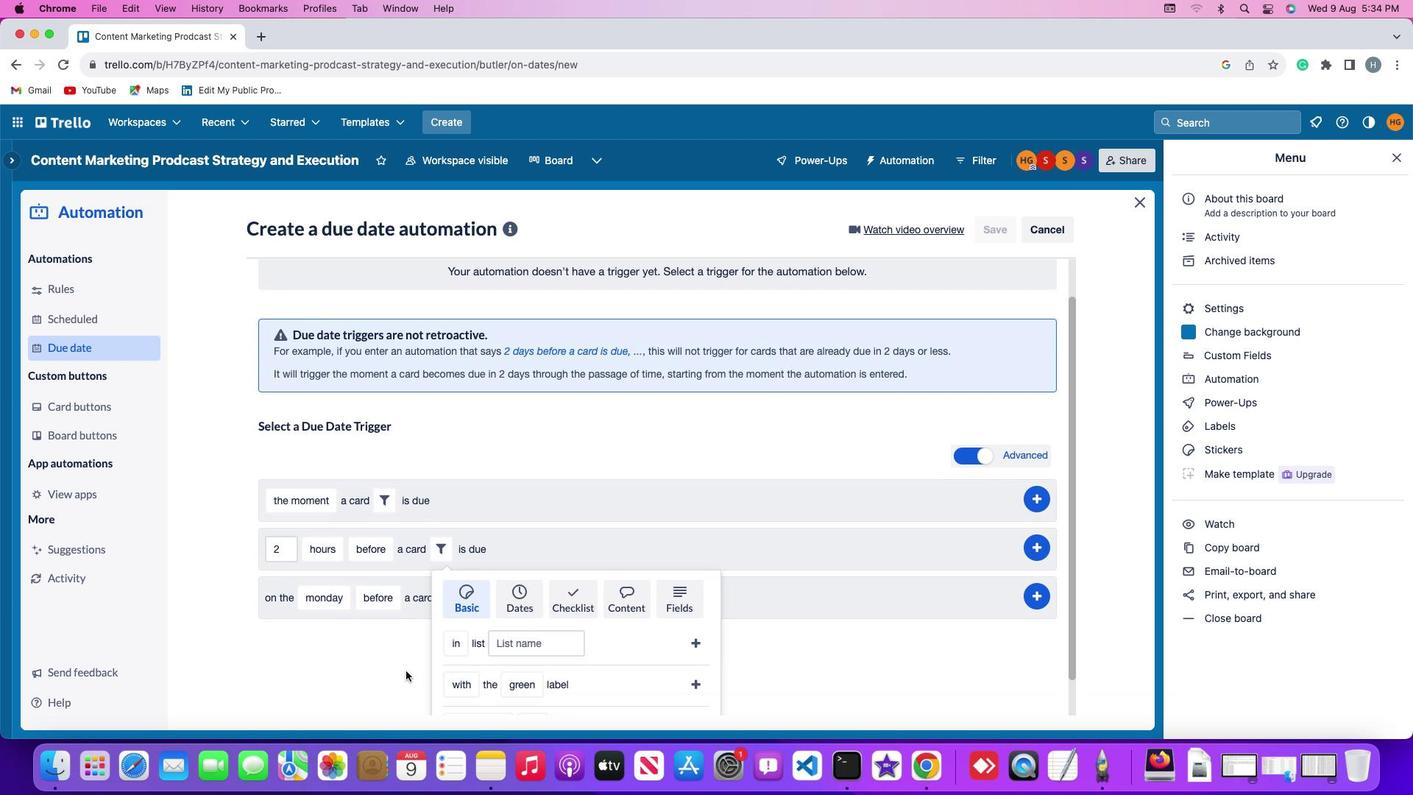 
Action: Mouse scrolled (405, 670) with delta (0, -3)
Screenshot: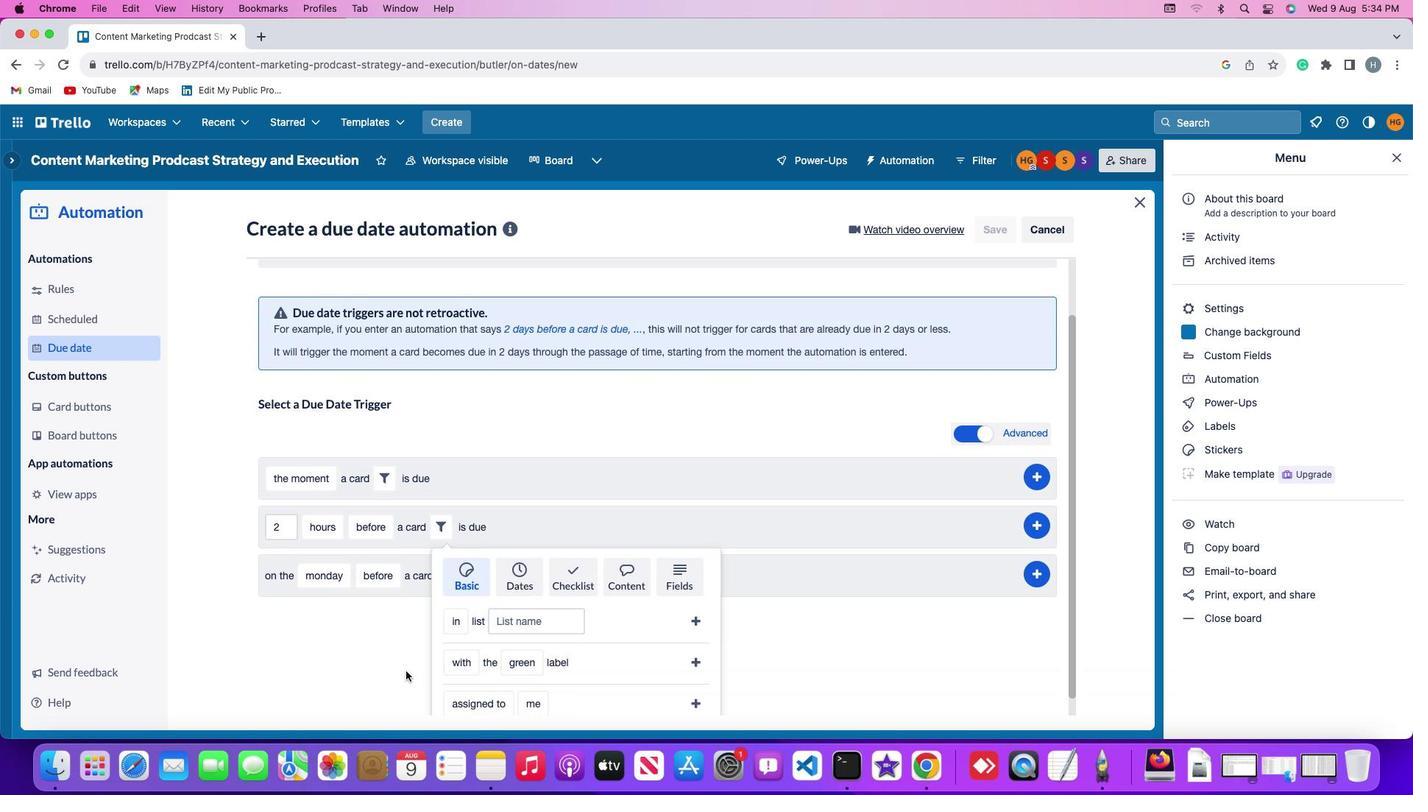 
Action: Mouse moved to (459, 638)
Screenshot: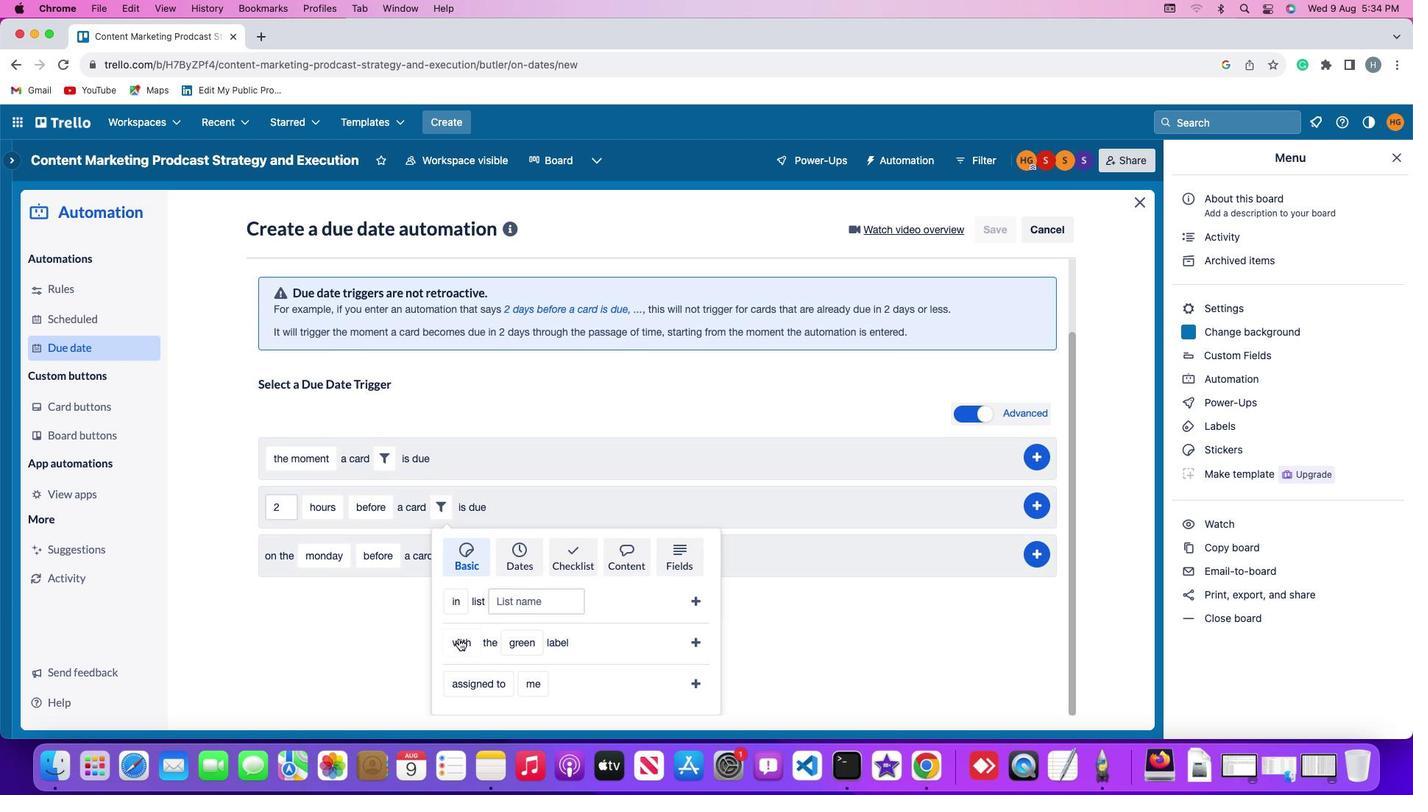 
Action: Mouse pressed left at (459, 638)
Screenshot: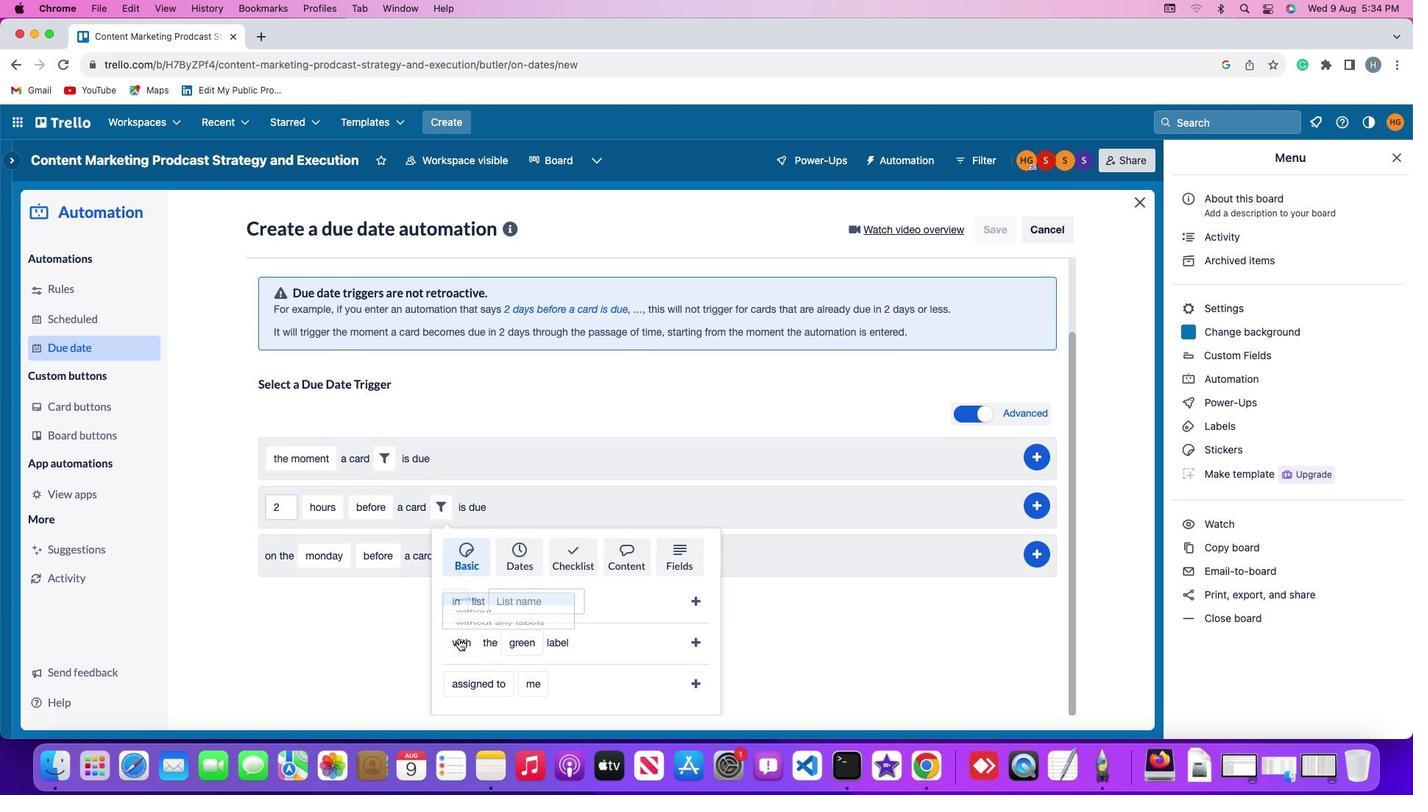
Action: Mouse moved to (484, 617)
Screenshot: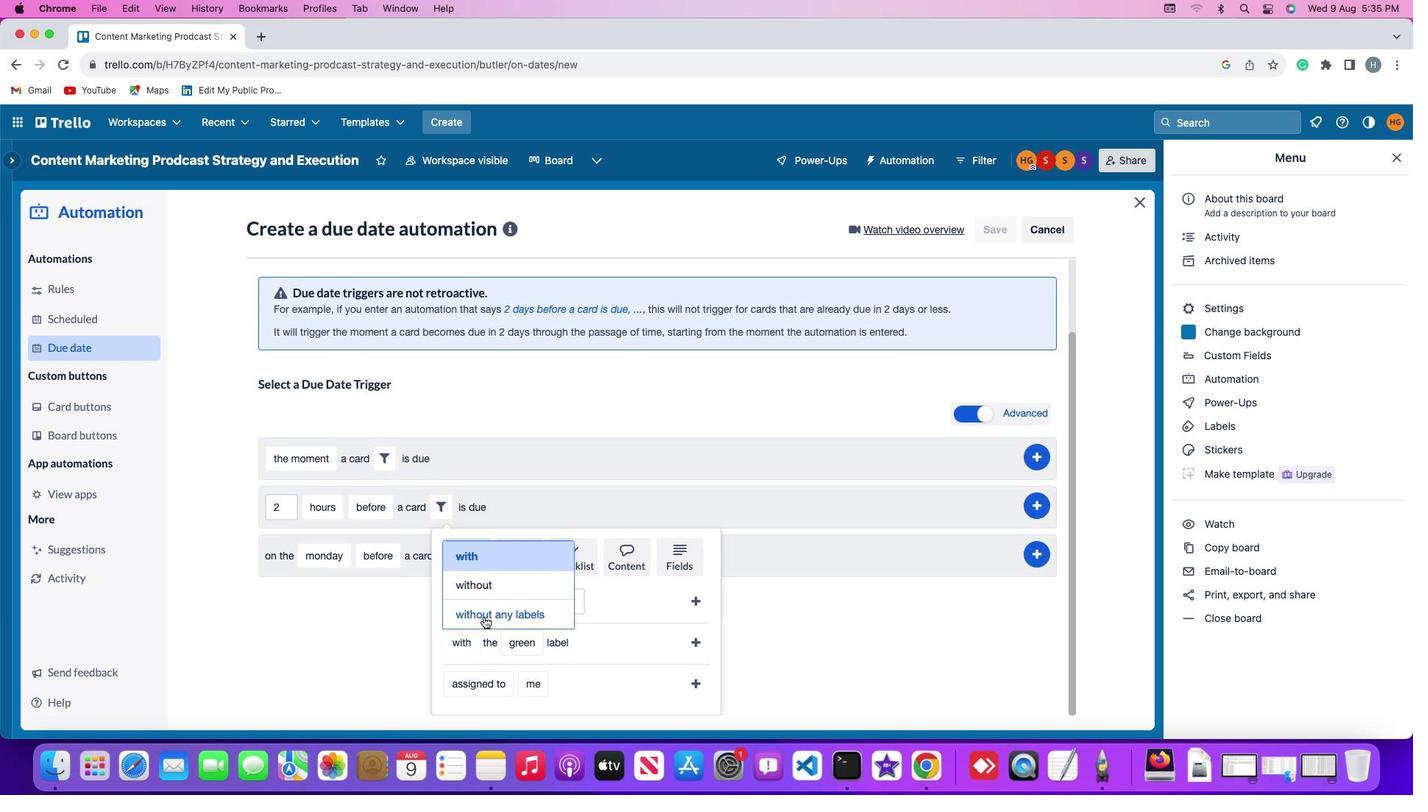 
Action: Mouse pressed left at (484, 617)
Screenshot: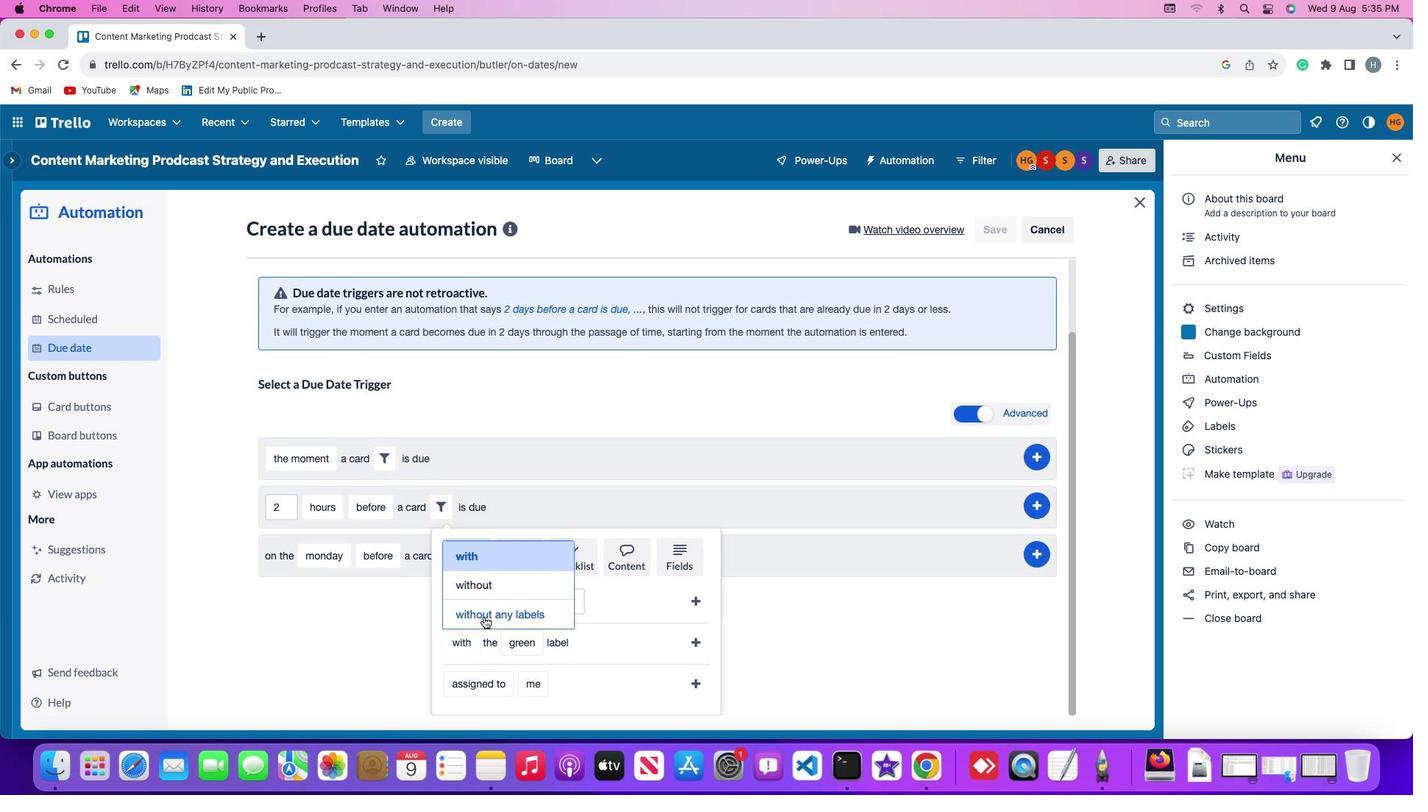 
Action: Mouse moved to (692, 641)
Screenshot: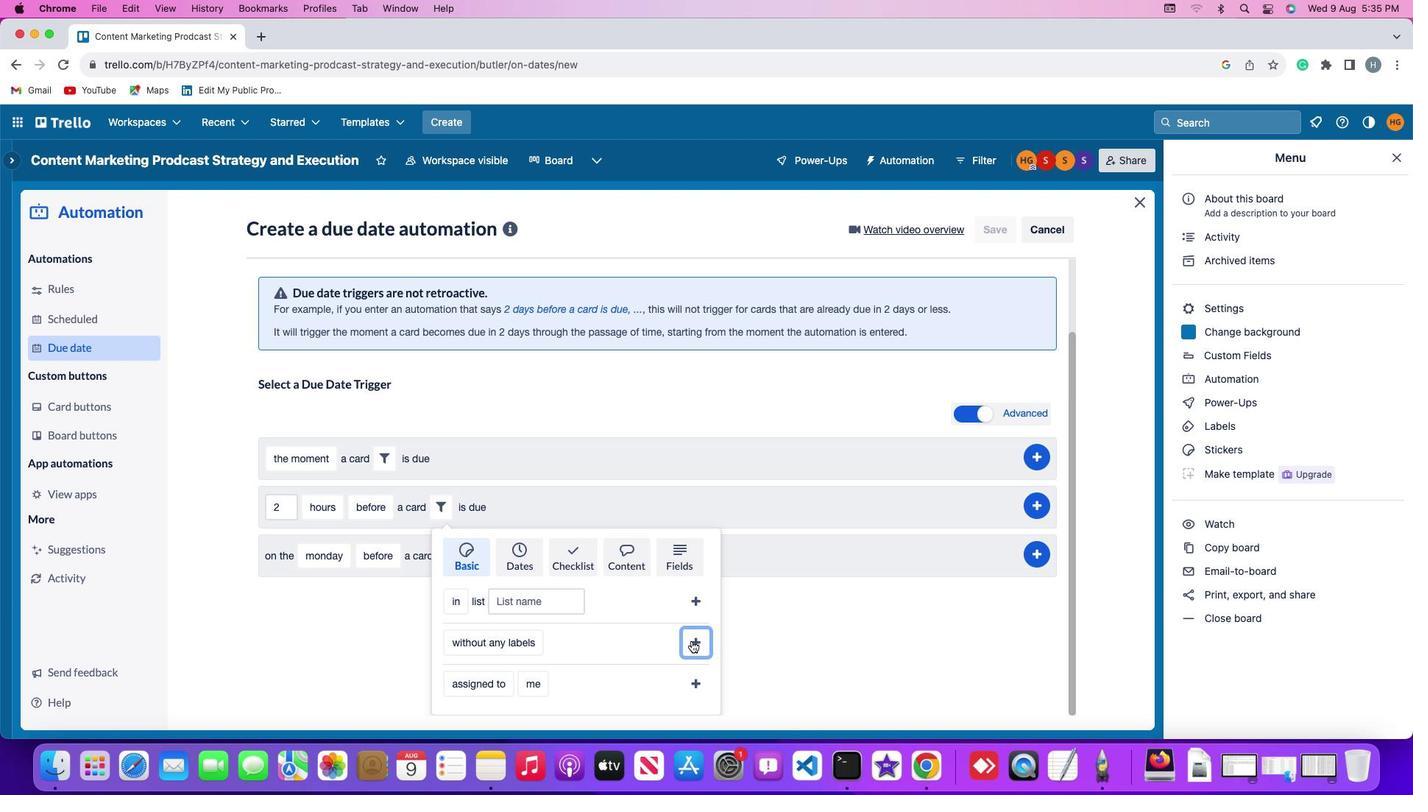 
Action: Mouse pressed left at (692, 641)
Screenshot: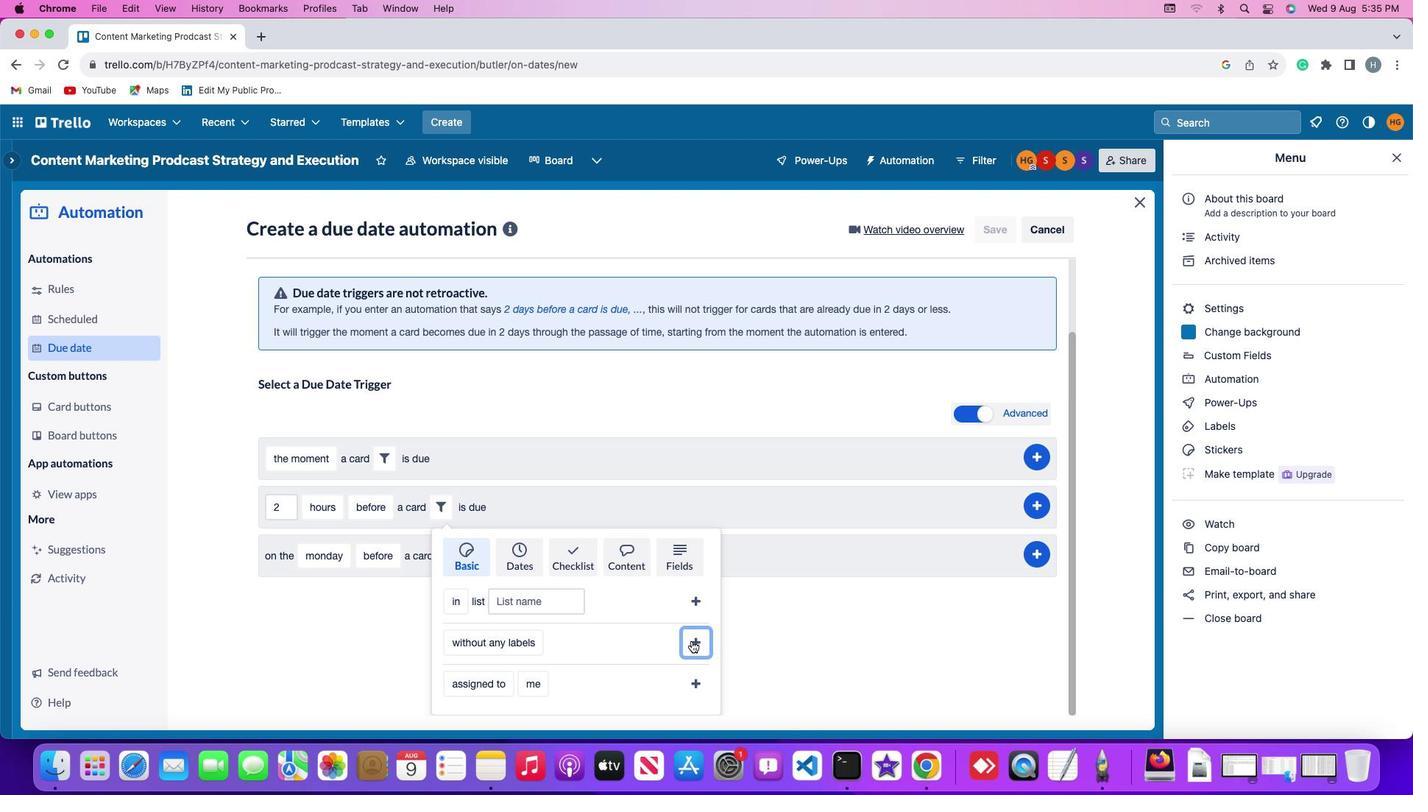 
Action: Mouse moved to (1045, 589)
Screenshot: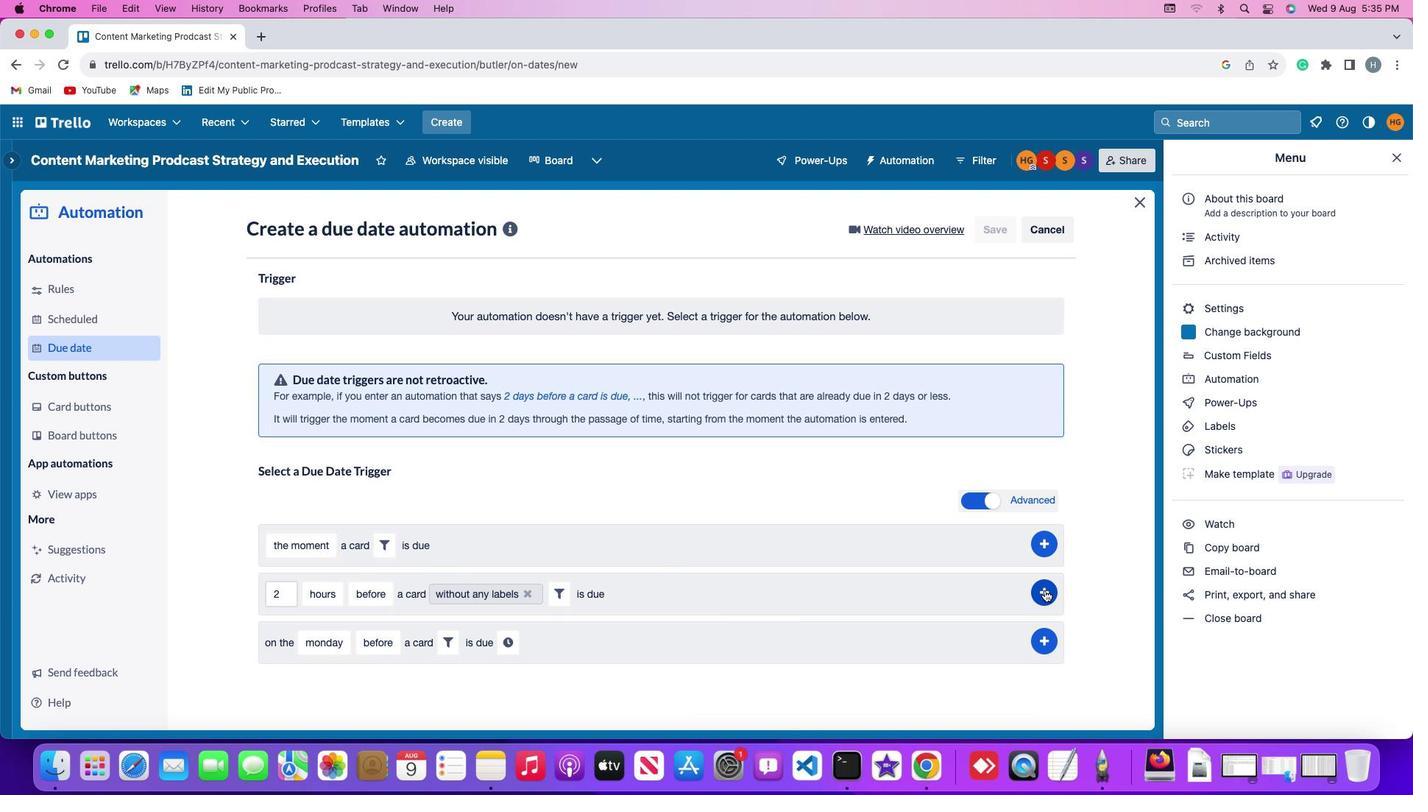 
Action: Mouse pressed left at (1045, 589)
Screenshot: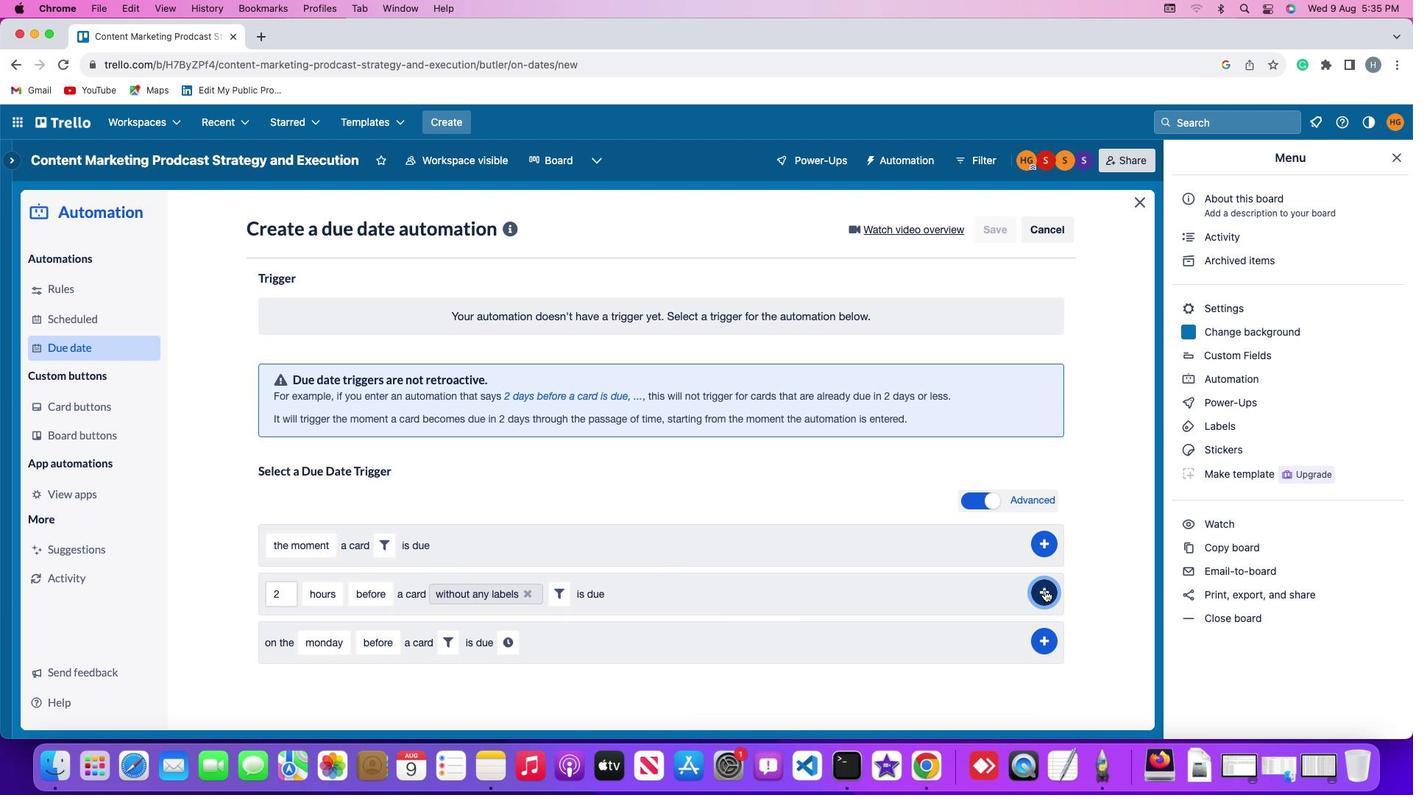 
Action: Mouse moved to (1110, 479)
Screenshot: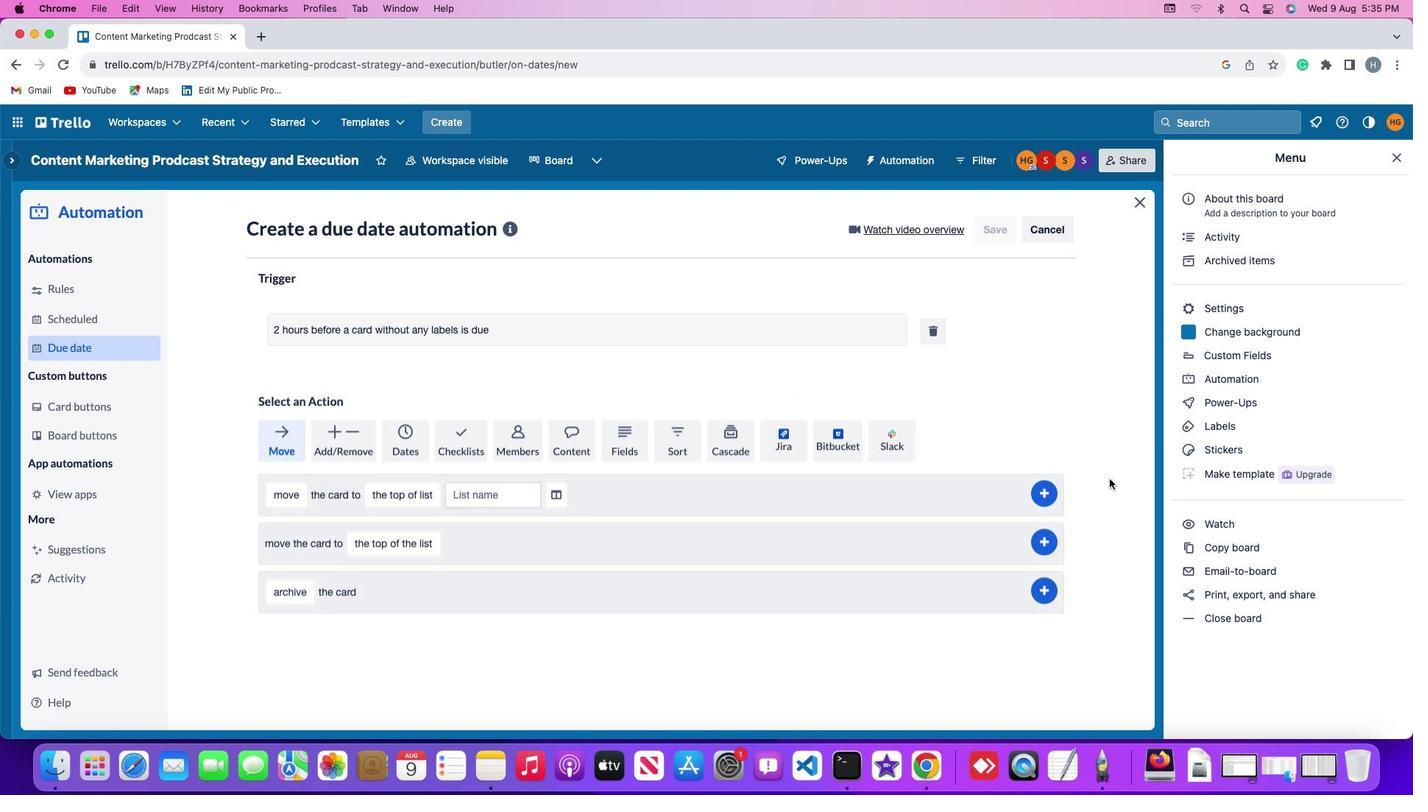 
